 Task: In the  document Educationreform.txtMake this file  'available offline' Check 'Vision History' View the  non- printing characters
Action: Mouse moved to (33, 74)
Screenshot: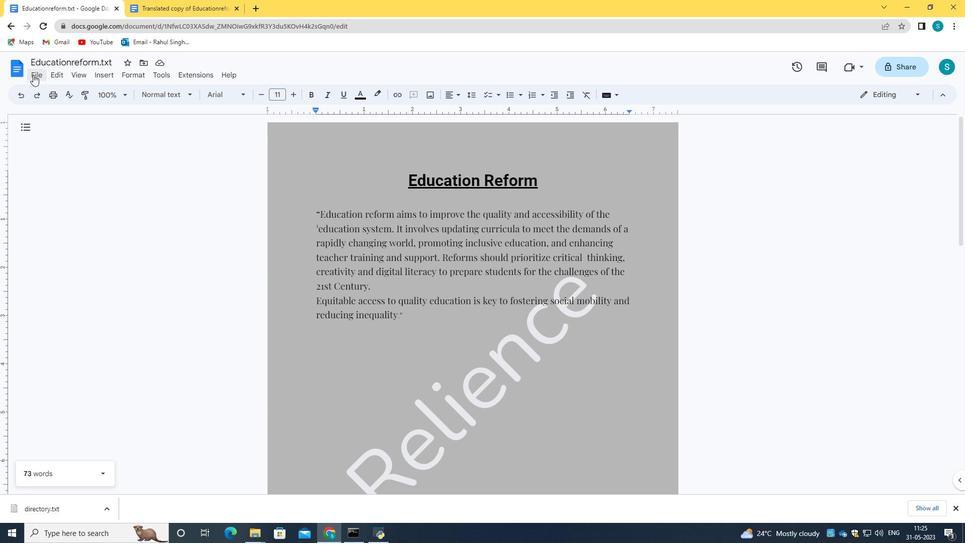 
Action: Mouse pressed left at (33, 74)
Screenshot: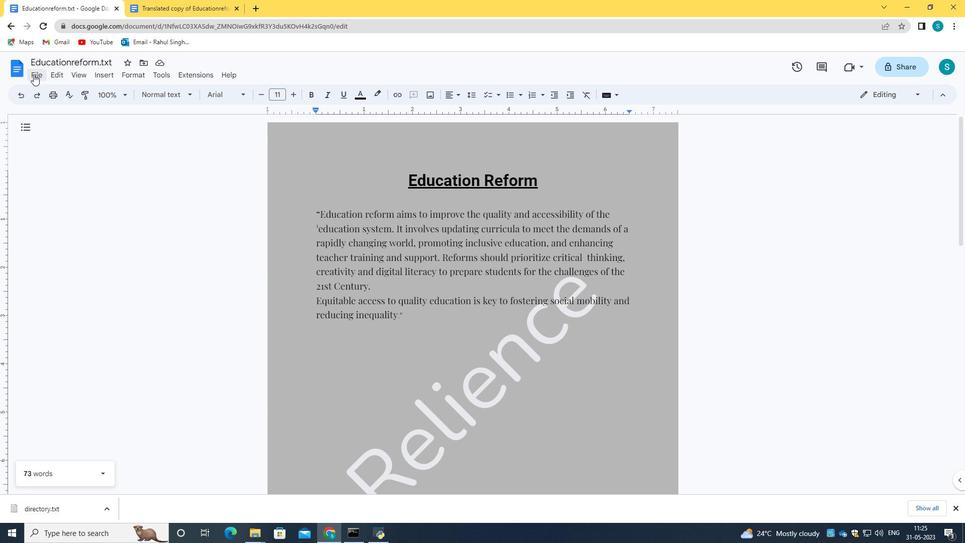 
Action: Mouse moved to (70, 295)
Screenshot: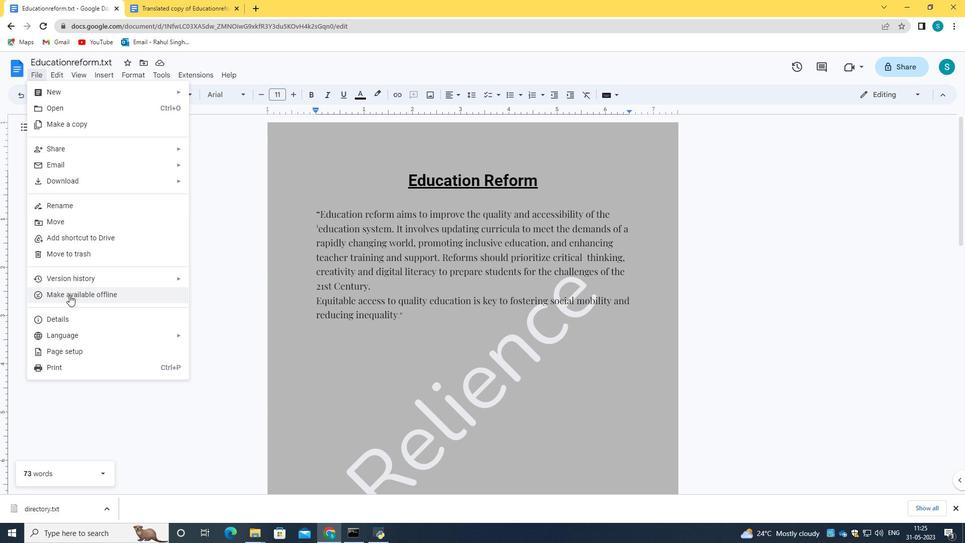 
Action: Mouse pressed left at (70, 295)
Screenshot: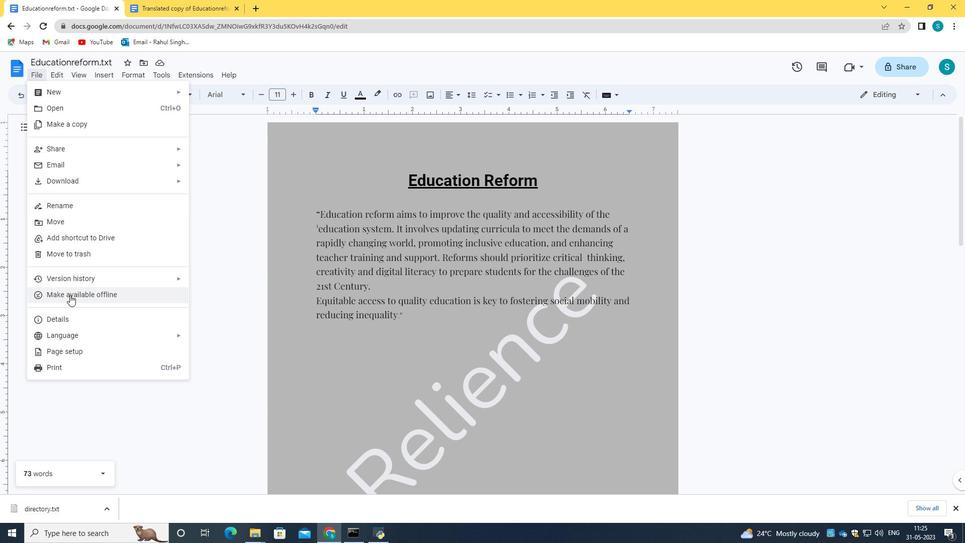 
Action: Mouse moved to (96, 73)
Screenshot: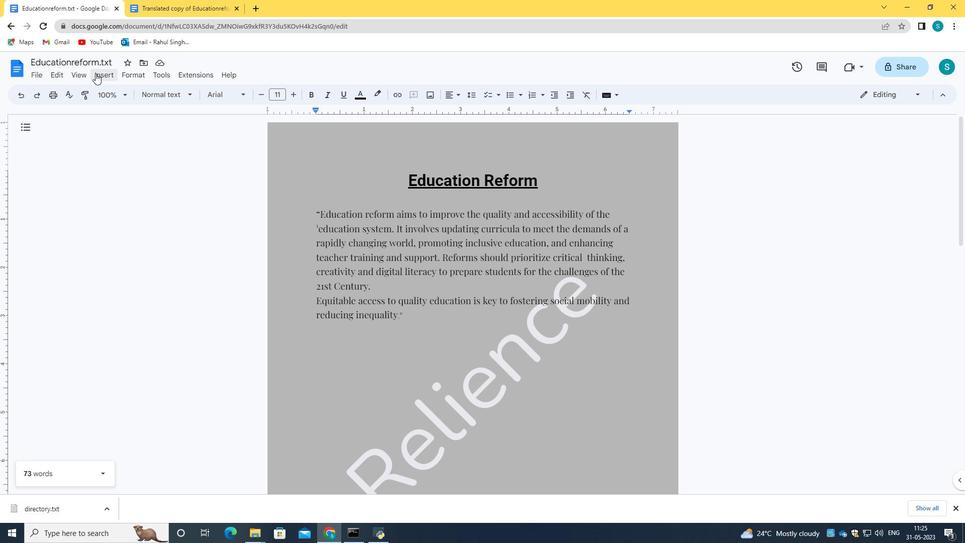 
Action: Mouse pressed left at (96, 73)
Screenshot: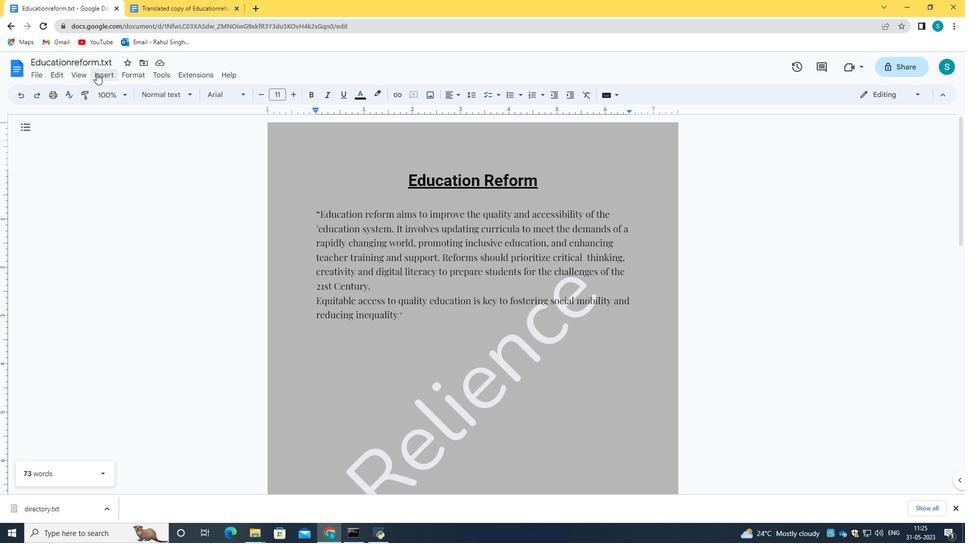 
Action: Mouse moved to (66, 280)
Screenshot: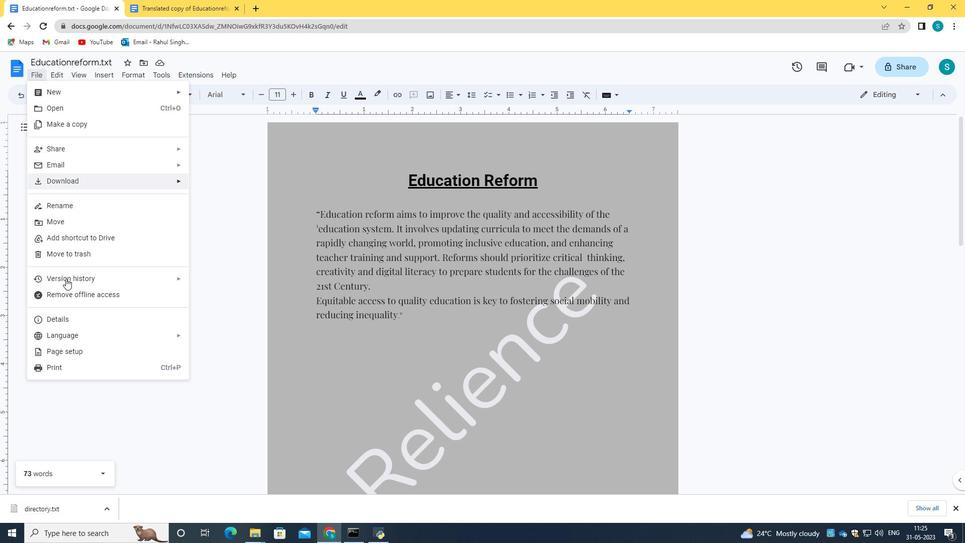 
Action: Mouse pressed left at (66, 280)
Screenshot: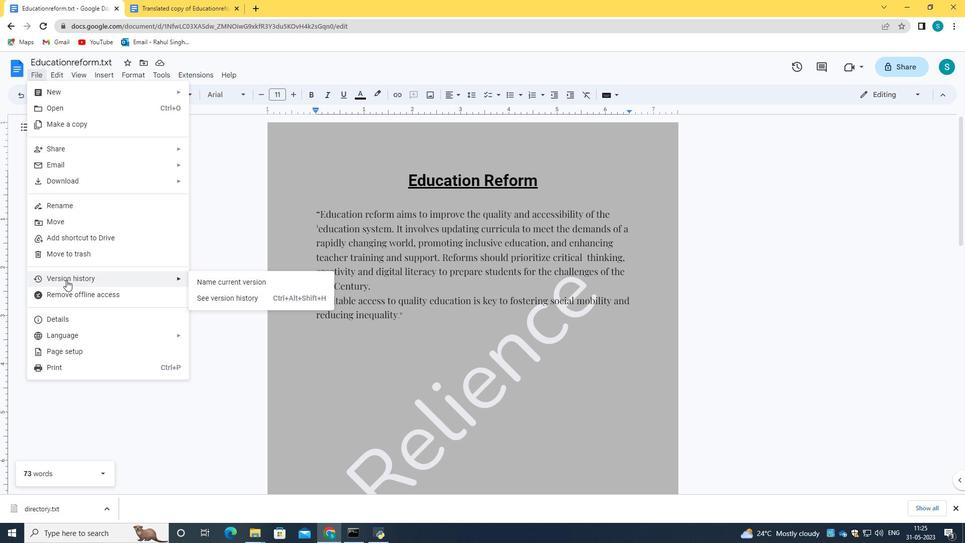 
Action: Mouse moved to (231, 294)
Screenshot: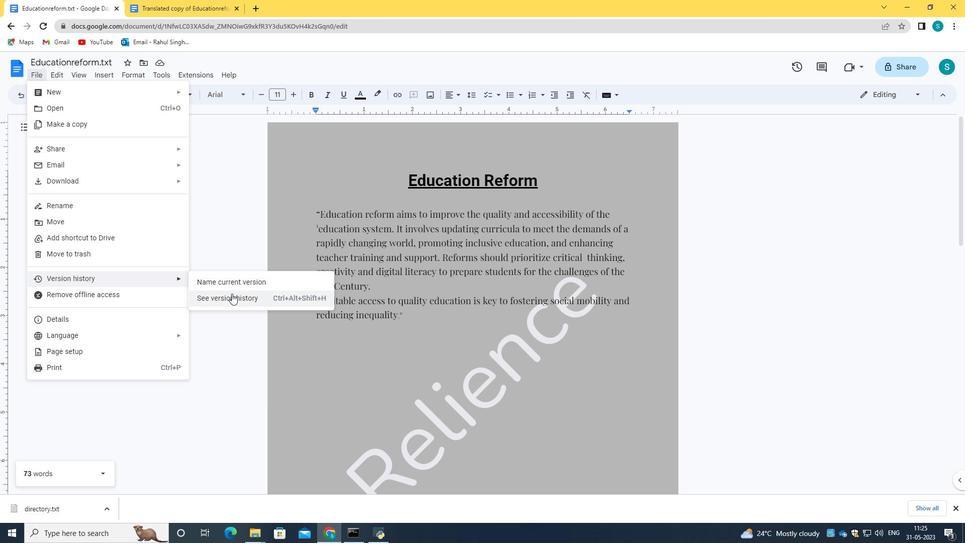 
Action: Mouse pressed left at (231, 294)
Screenshot: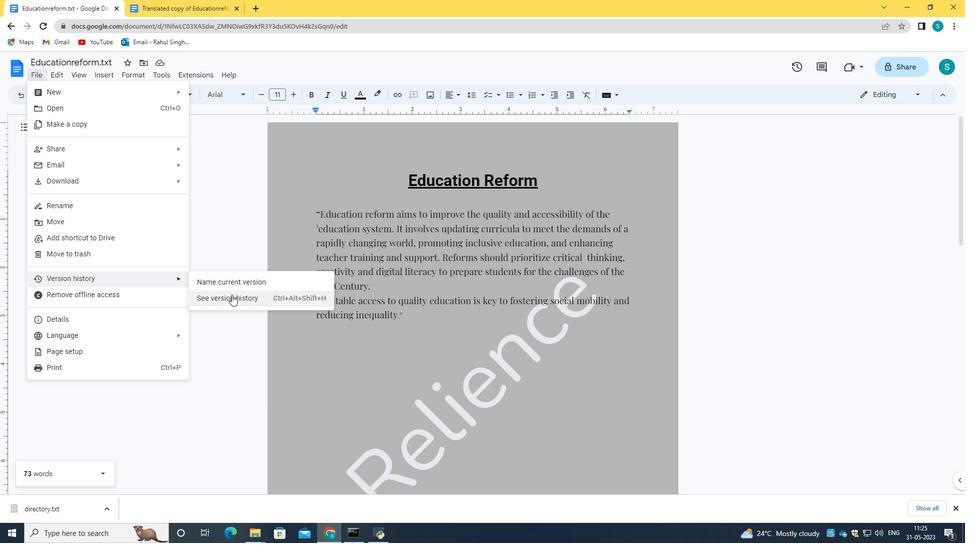 
Action: Mouse moved to (535, 239)
Screenshot: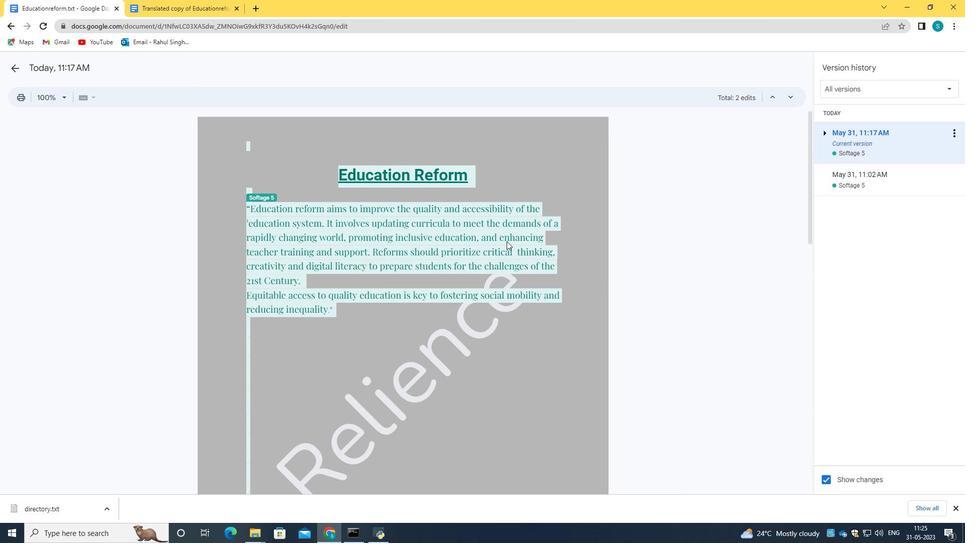 
Action: Mouse scrolled (535, 238) with delta (0, 0)
Screenshot: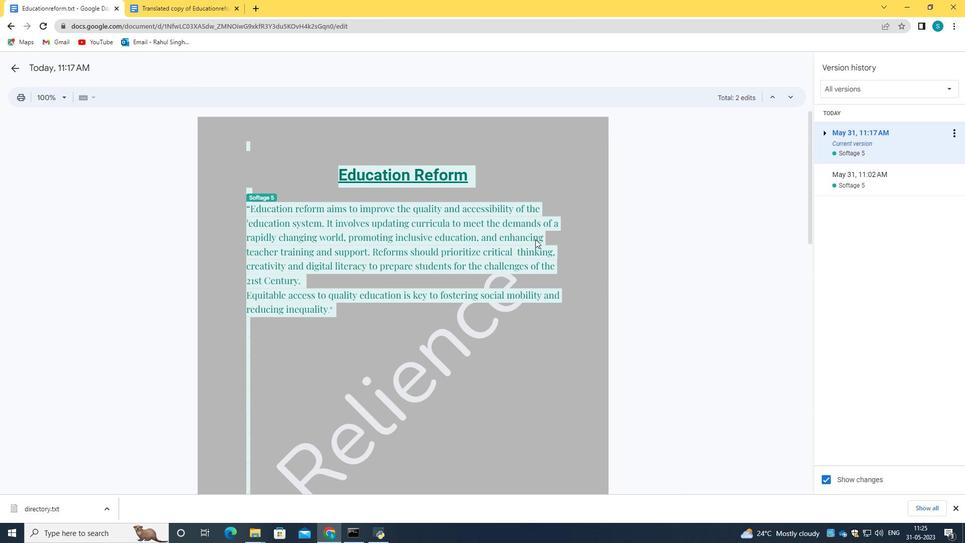 
Action: Mouse scrolled (535, 238) with delta (0, 0)
Screenshot: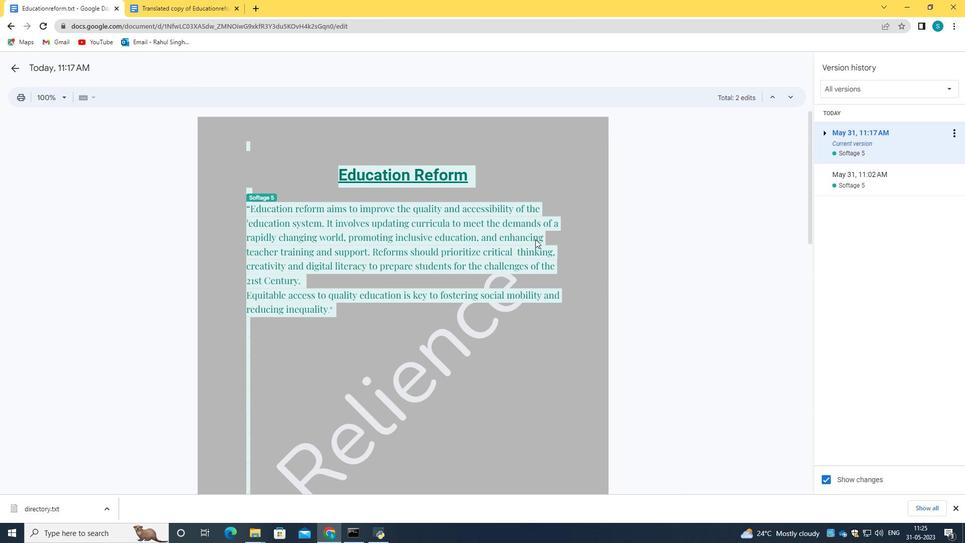 
Action: Mouse scrolled (535, 239) with delta (0, 0)
Screenshot: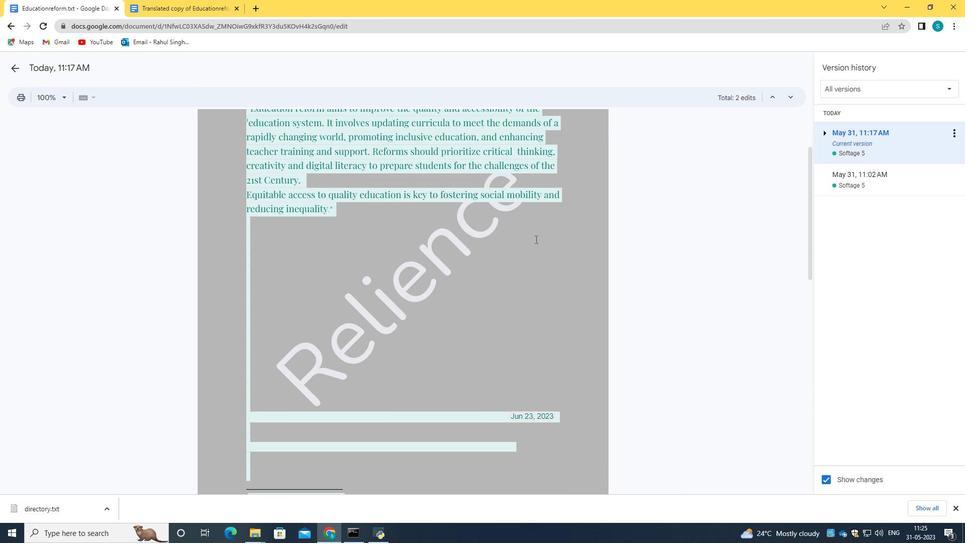 
Action: Mouse scrolled (535, 239) with delta (0, 0)
Screenshot: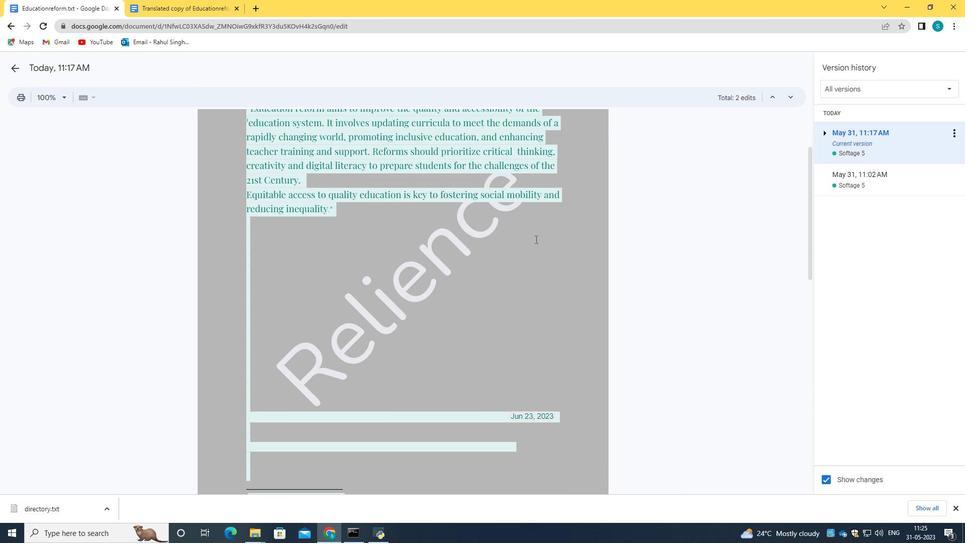 
Action: Mouse scrolled (535, 239) with delta (0, 0)
Screenshot: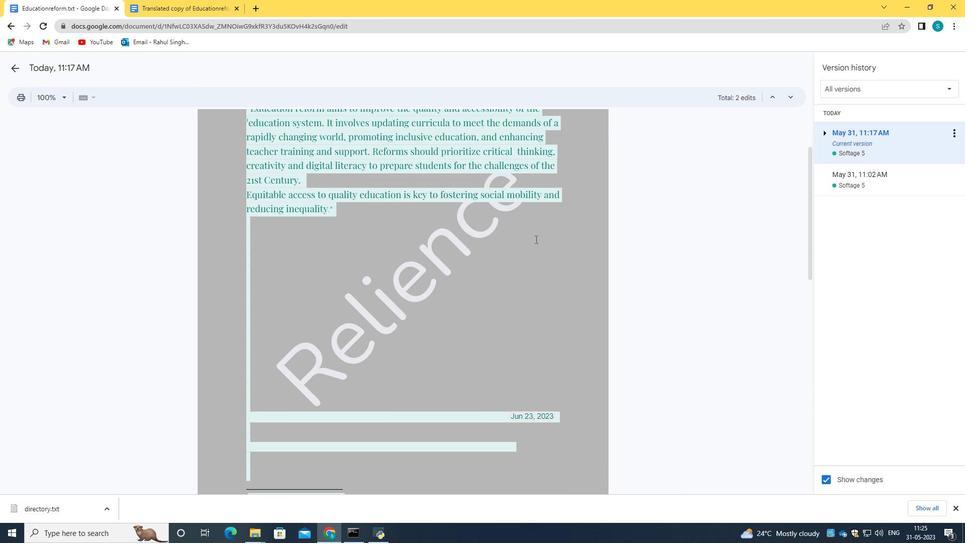 
Action: Mouse moved to (869, 86)
Screenshot: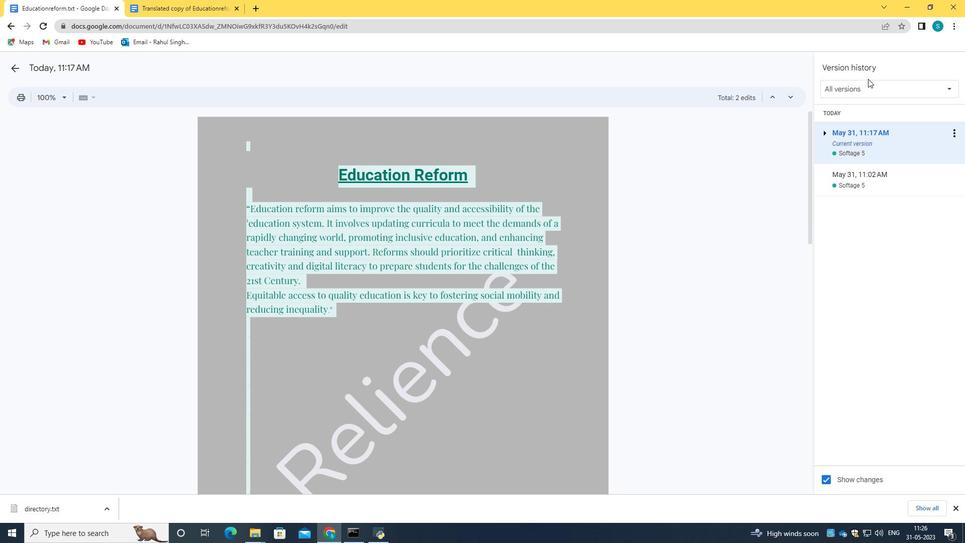 
Action: Mouse pressed left at (869, 86)
Screenshot: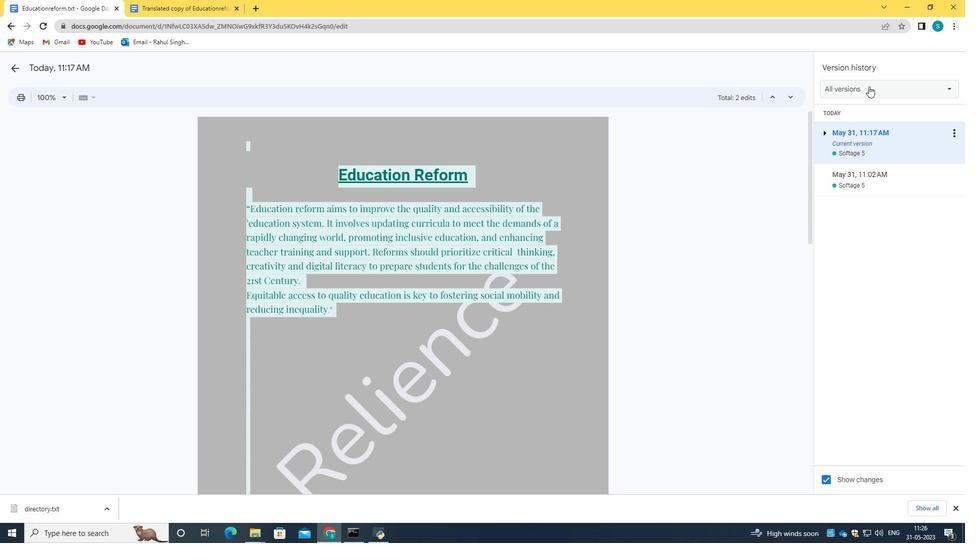 
Action: Mouse pressed left at (869, 86)
Screenshot: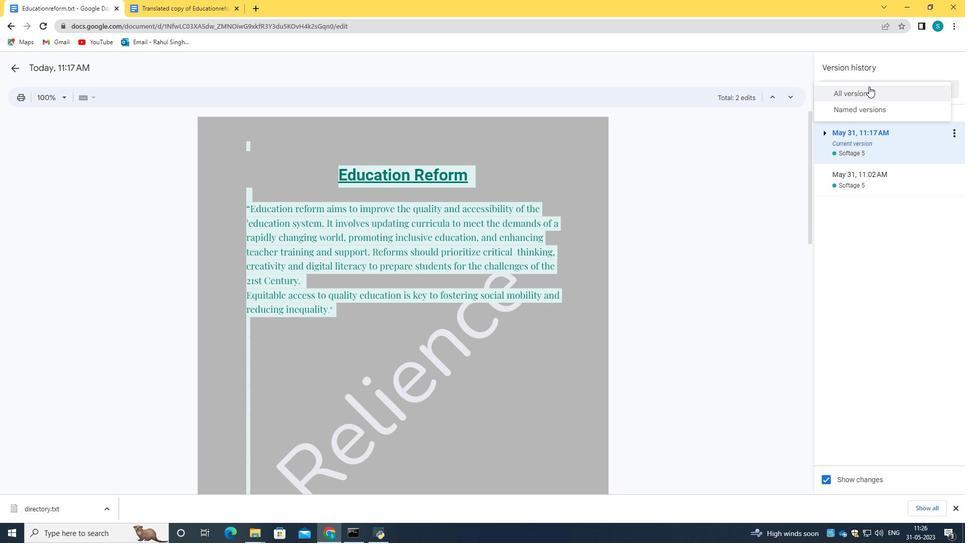 
Action: Mouse moved to (890, 269)
Screenshot: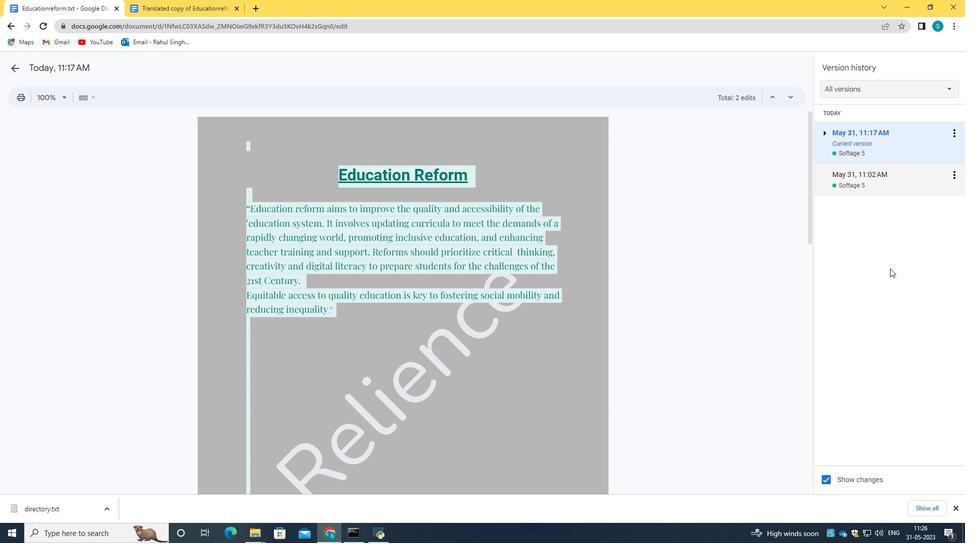 
Action: Mouse scrolled (890, 268) with delta (0, 0)
Screenshot: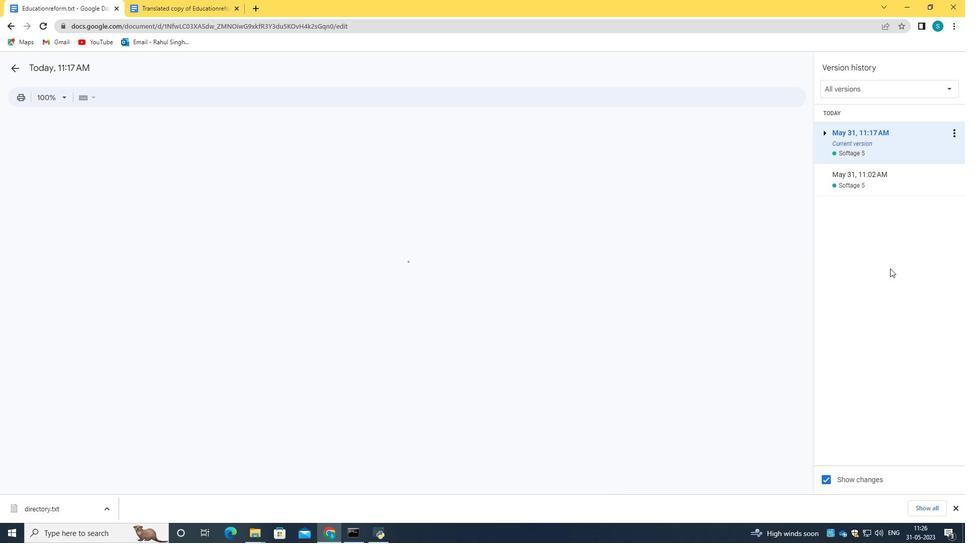
Action: Mouse scrolled (890, 268) with delta (0, 0)
Screenshot: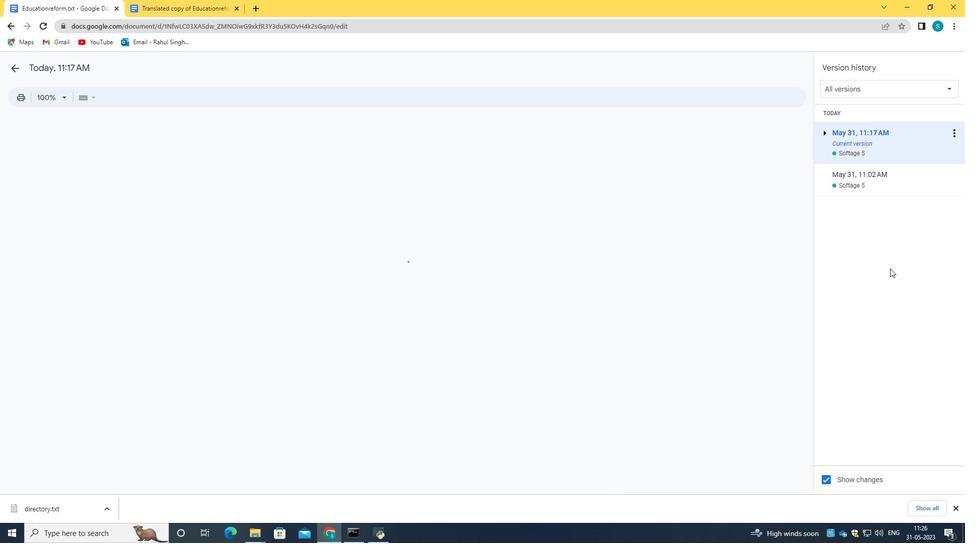 
Action: Mouse scrolled (890, 268) with delta (0, 0)
Screenshot: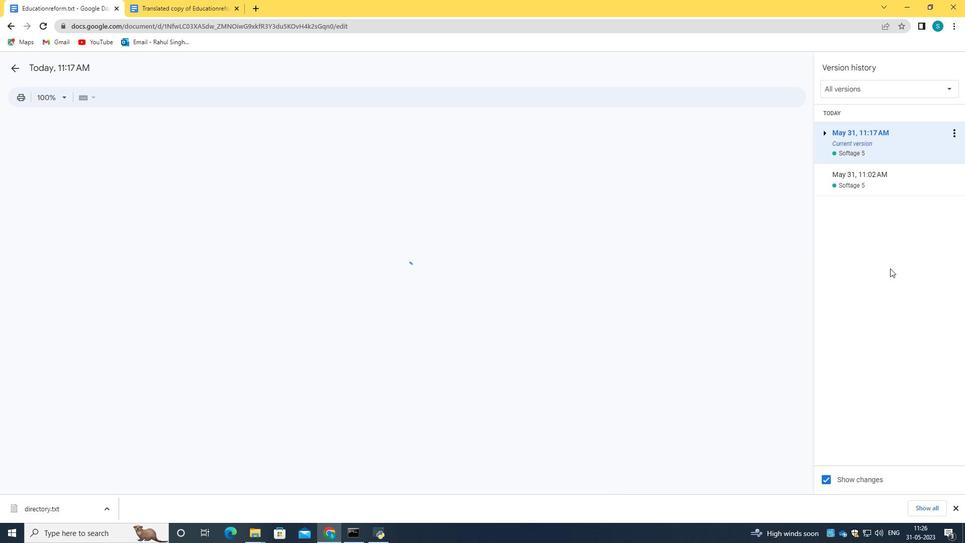 
Action: Mouse scrolled (890, 268) with delta (0, 0)
Screenshot: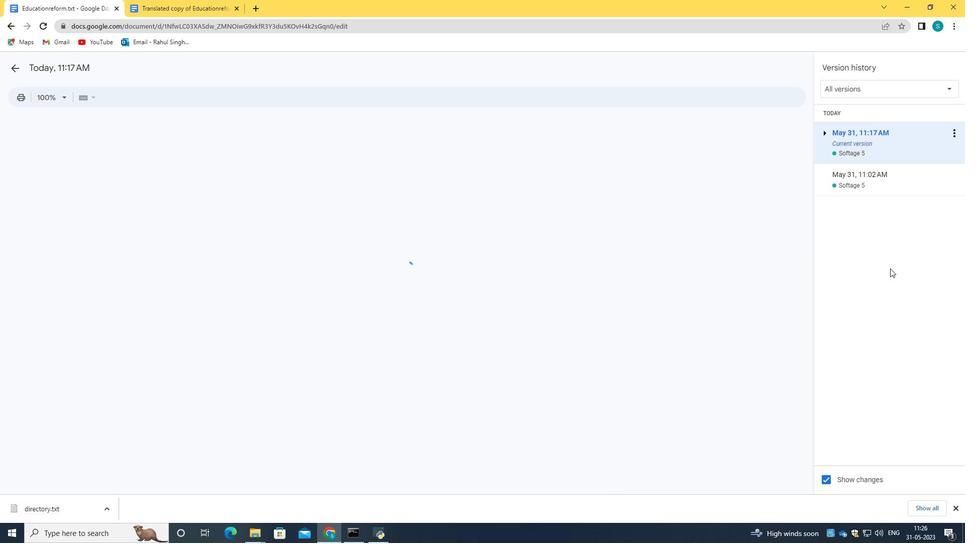 
Action: Mouse moved to (958, 508)
Screenshot: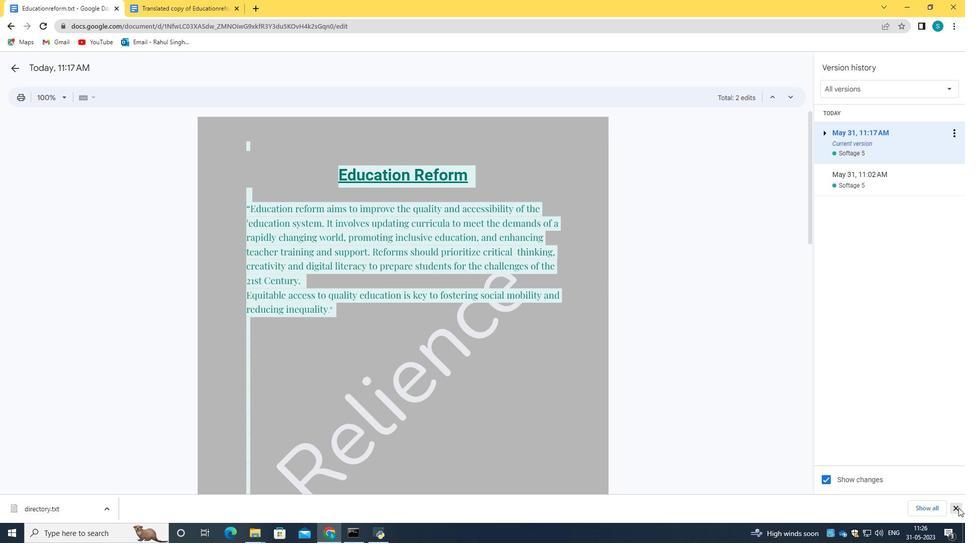 
Action: Mouse pressed left at (958, 508)
Screenshot: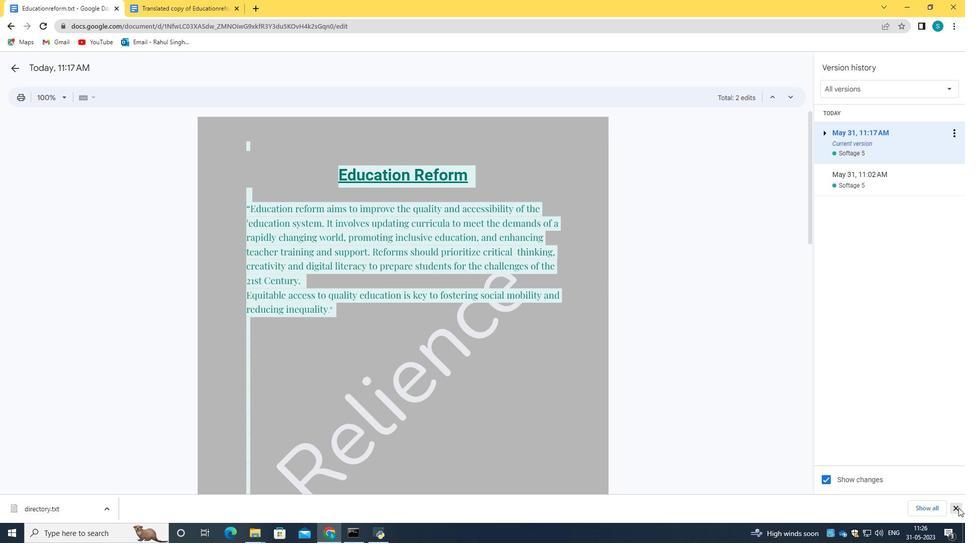 
Action: Mouse moved to (626, 209)
Screenshot: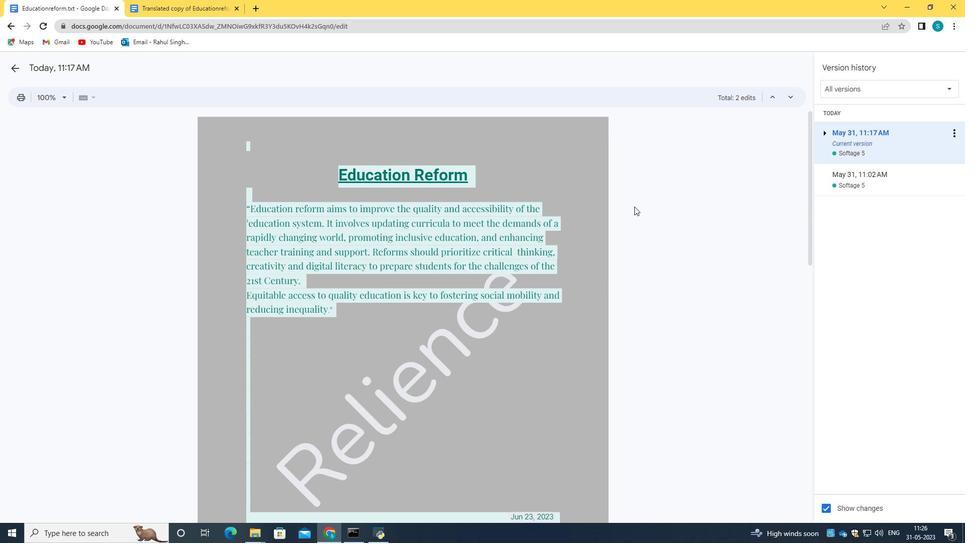 
Action: Mouse scrolled (626, 210) with delta (0, 0)
Screenshot: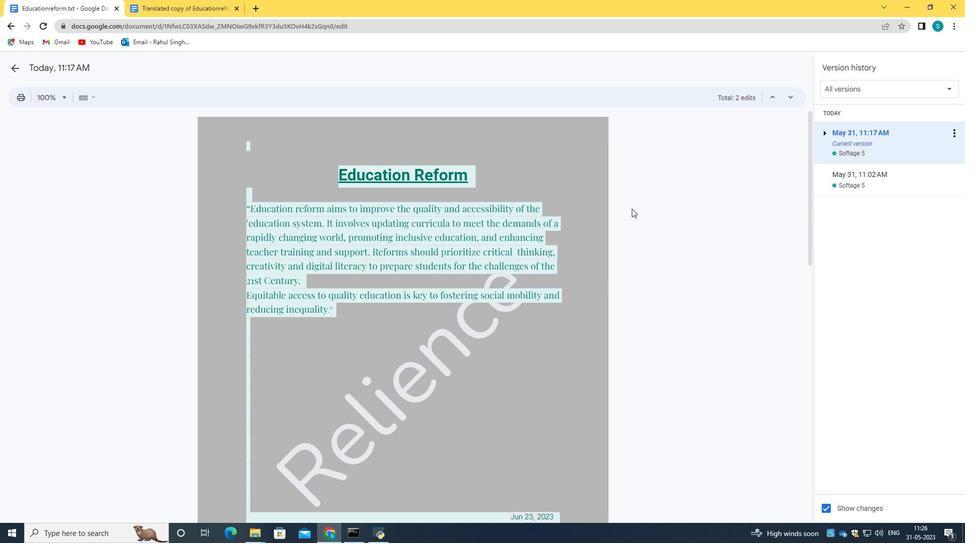 
Action: Mouse moved to (244, 260)
Screenshot: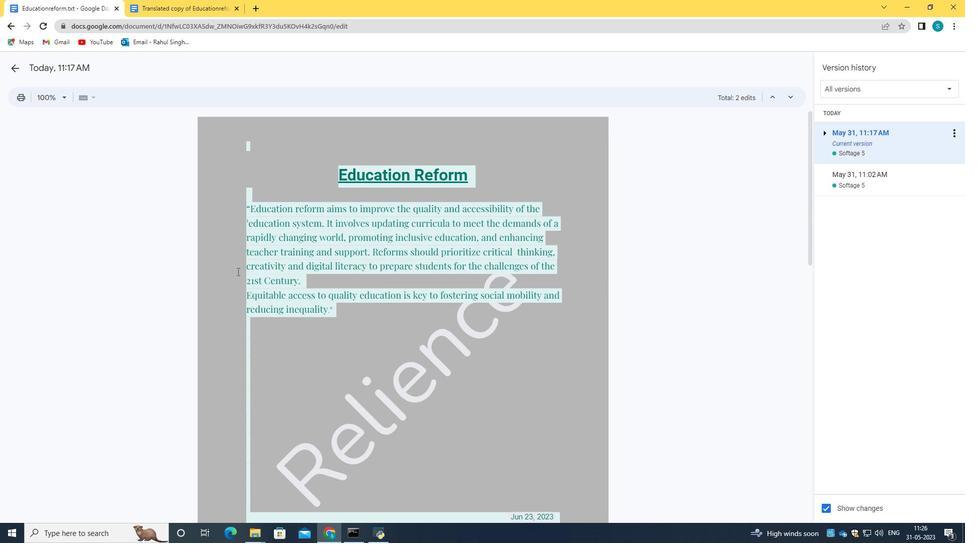 
Action: Mouse scrolled (244, 260) with delta (0, 0)
Screenshot: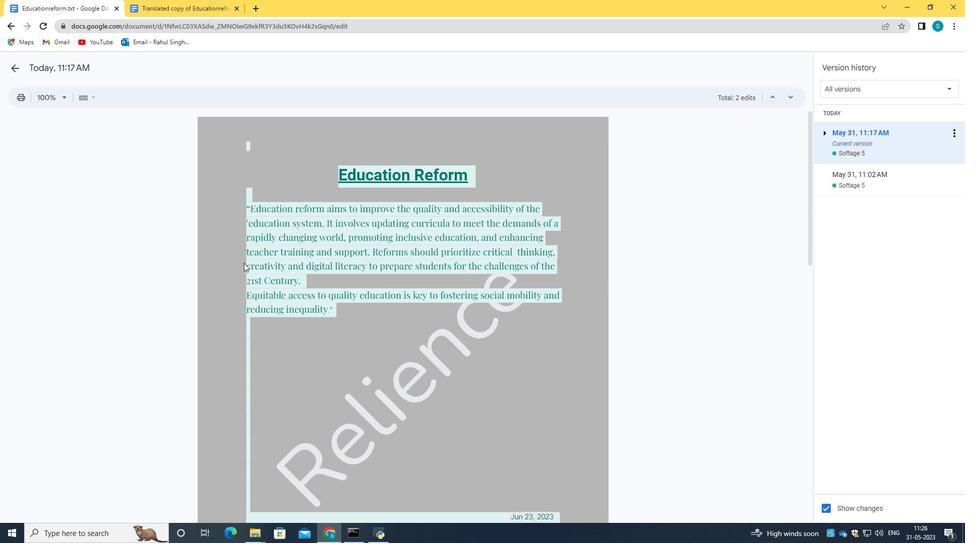 
Action: Mouse scrolled (244, 260) with delta (0, 0)
Screenshot: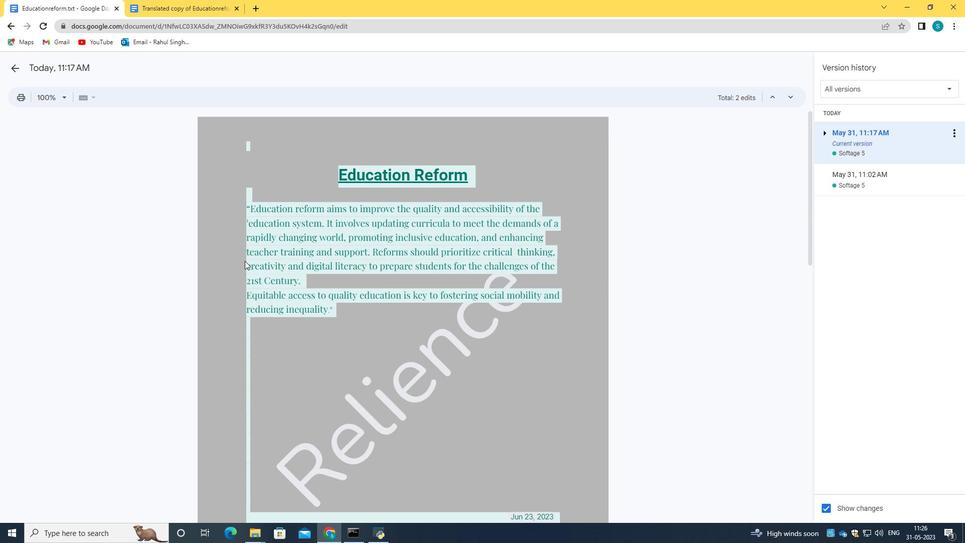 
Action: Mouse scrolled (244, 260) with delta (0, 0)
Screenshot: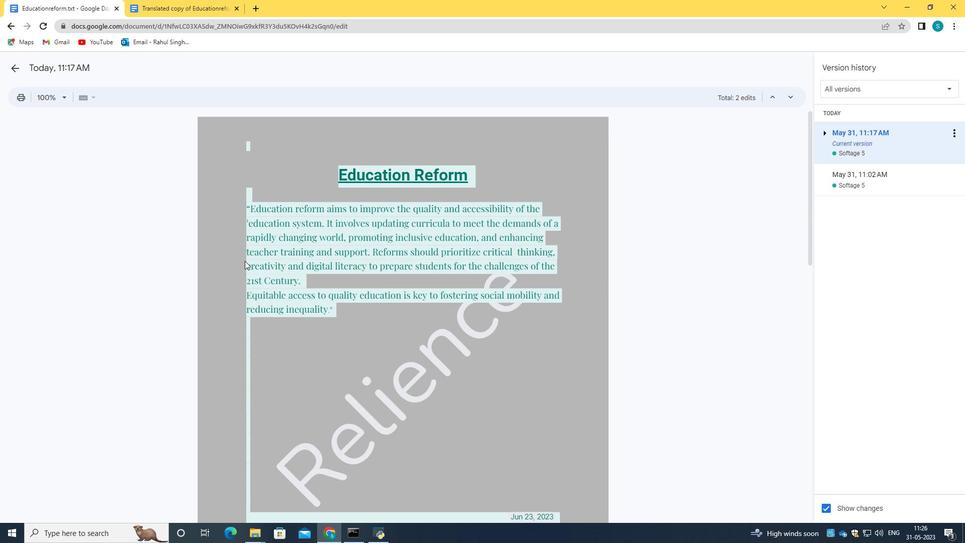 
Action: Mouse scrolled (244, 261) with delta (0, 0)
Screenshot: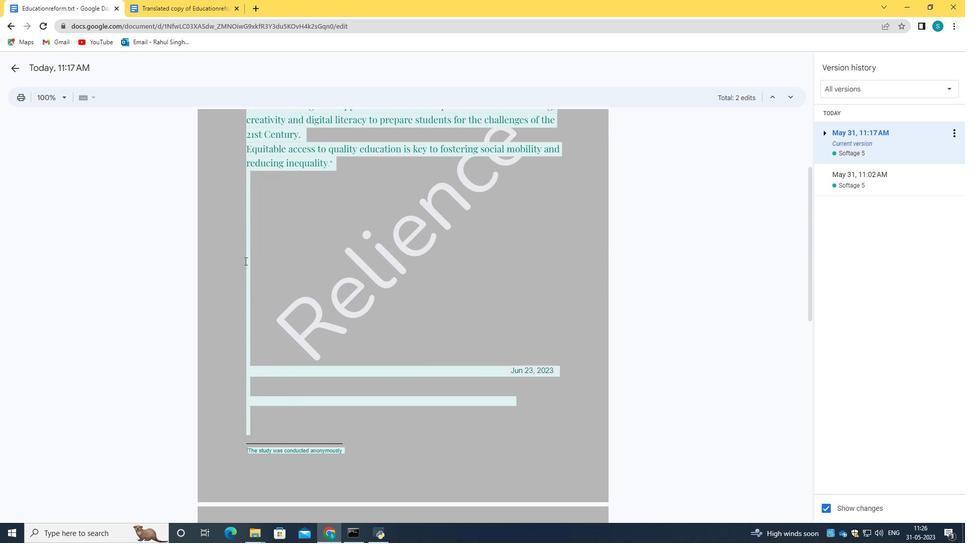 
Action: Mouse scrolled (244, 261) with delta (0, 0)
Screenshot: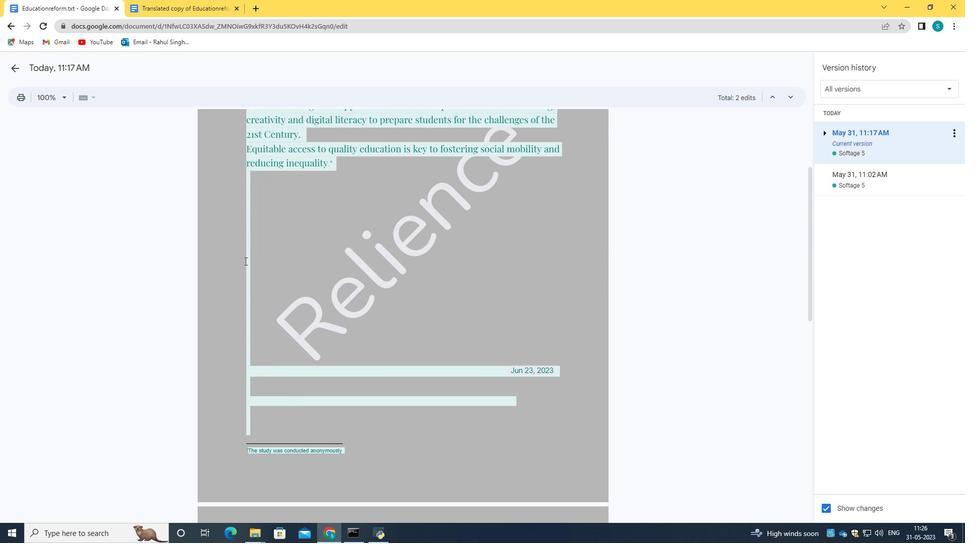 
Action: Mouse moved to (242, 255)
Screenshot: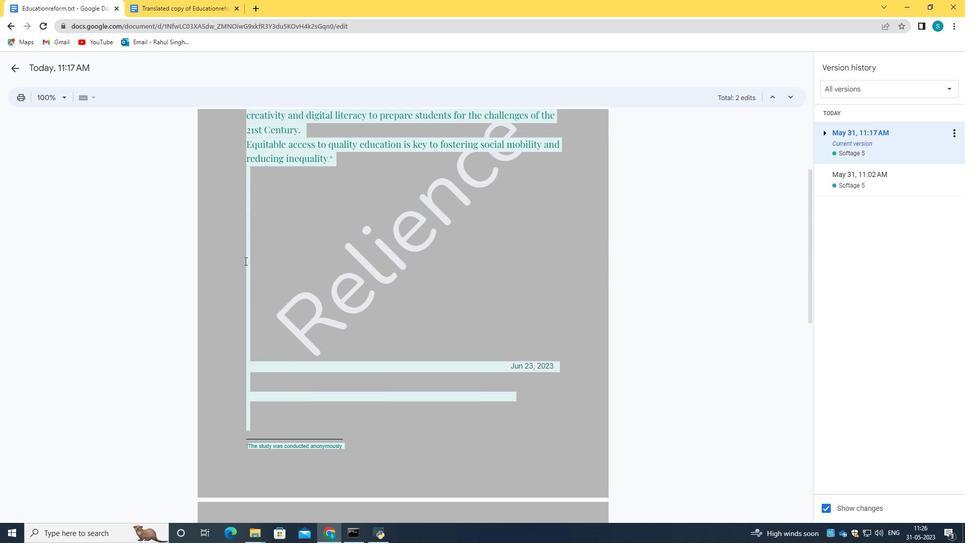 
Action: Mouse scrolled (244, 258) with delta (0, 0)
Screenshot: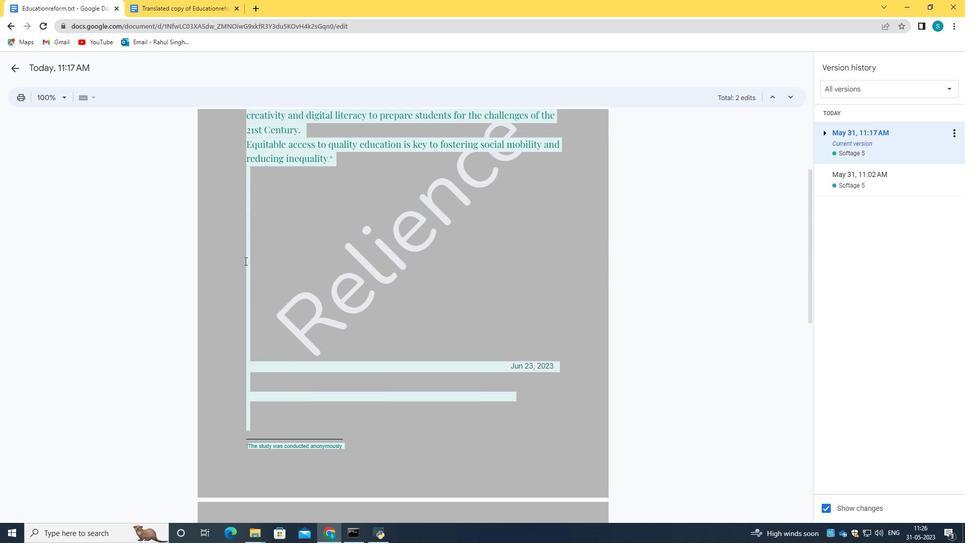 
Action: Mouse moved to (241, 253)
Screenshot: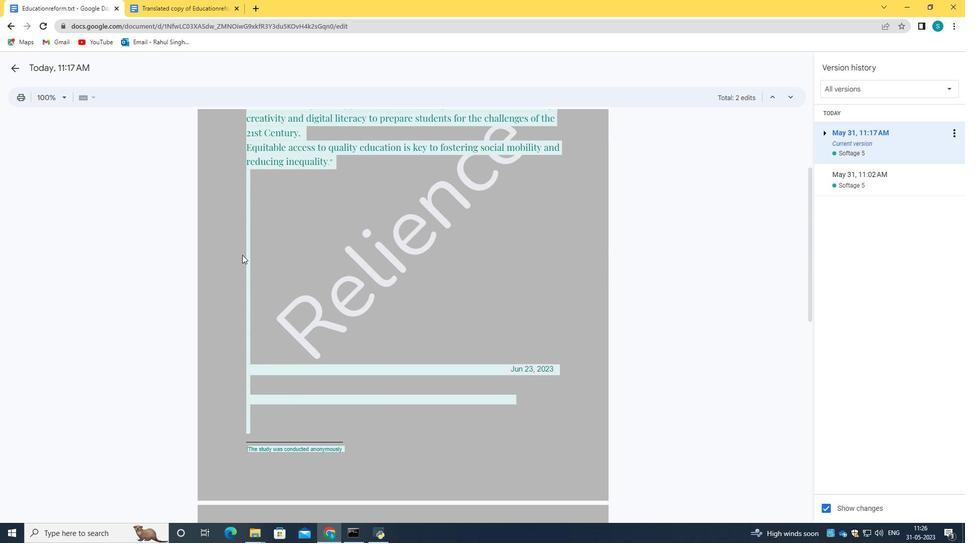 
Action: Mouse scrolled (241, 253) with delta (0, 0)
Screenshot: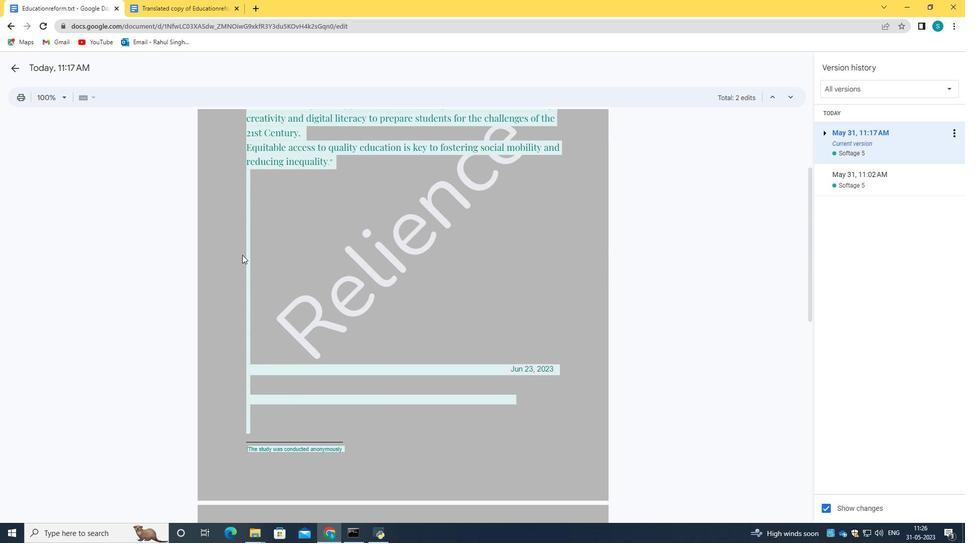 
Action: Mouse moved to (24, 69)
Screenshot: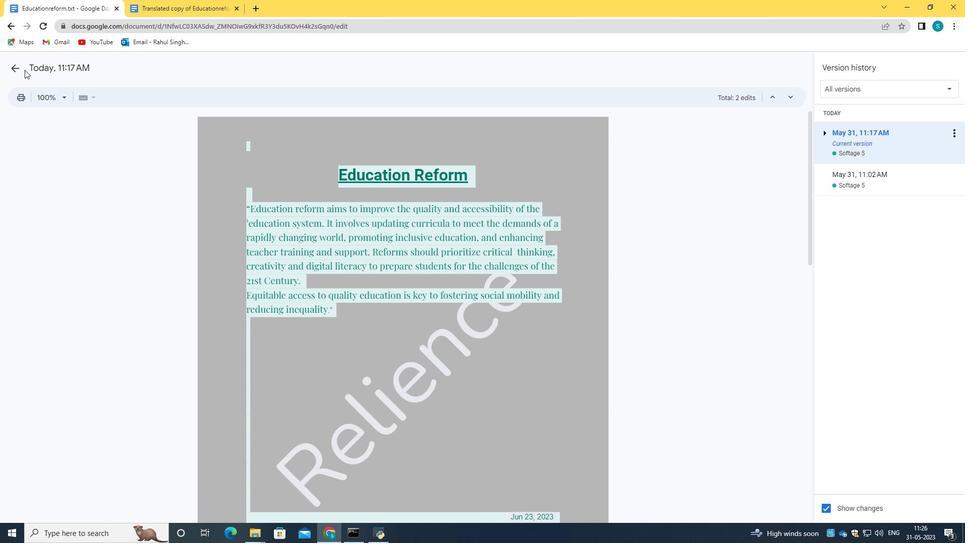 
Action: Mouse pressed left at (24, 69)
Screenshot: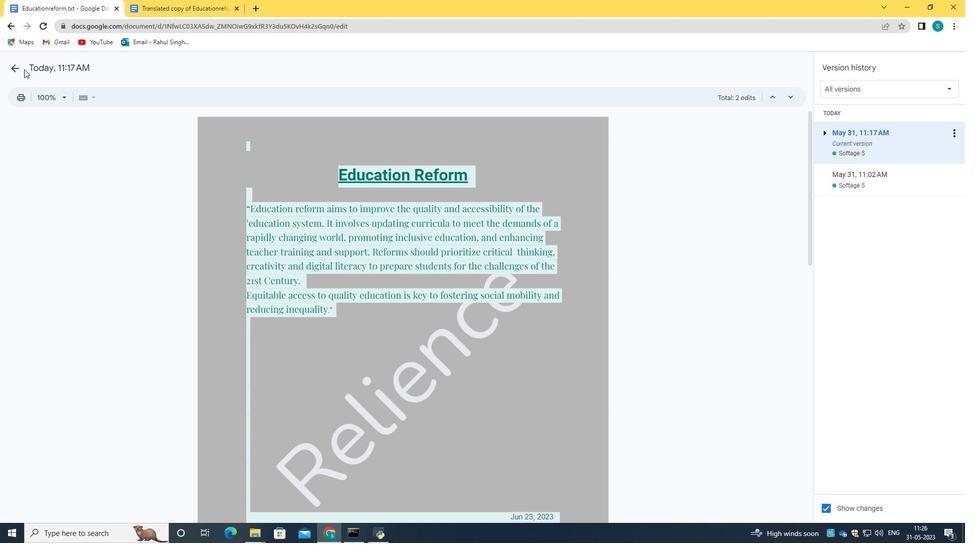 
Action: Mouse moved to (17, 64)
Screenshot: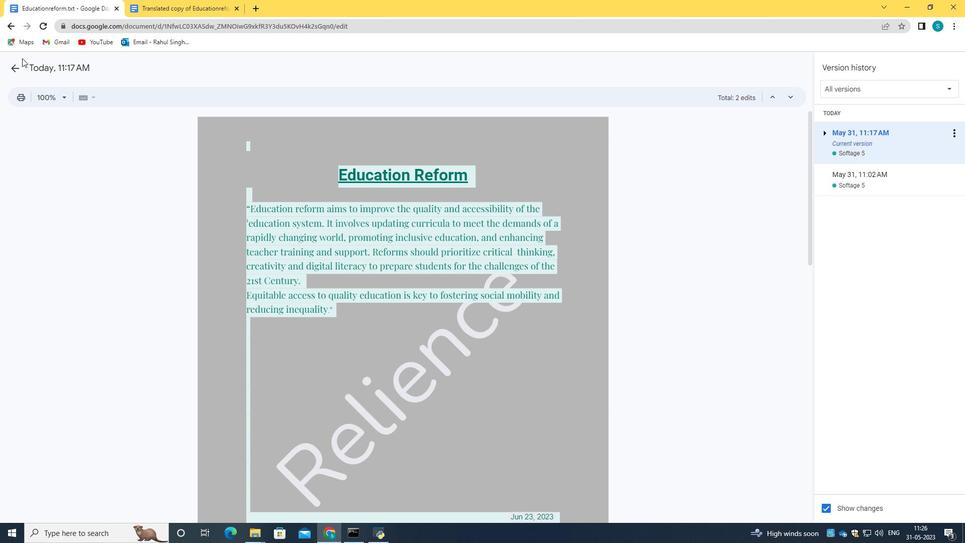 
Action: Mouse pressed left at (17, 64)
Screenshot: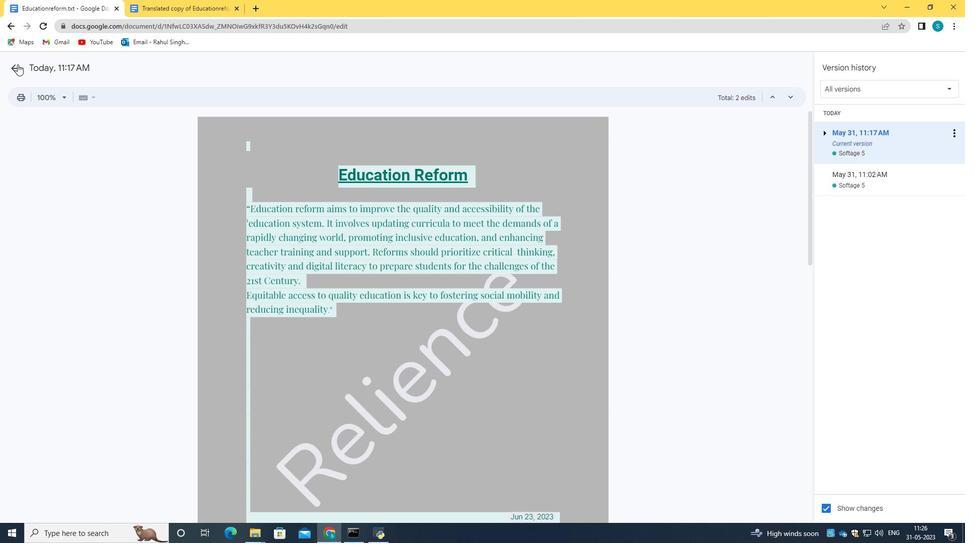 
Action: Mouse moved to (35, 75)
Screenshot: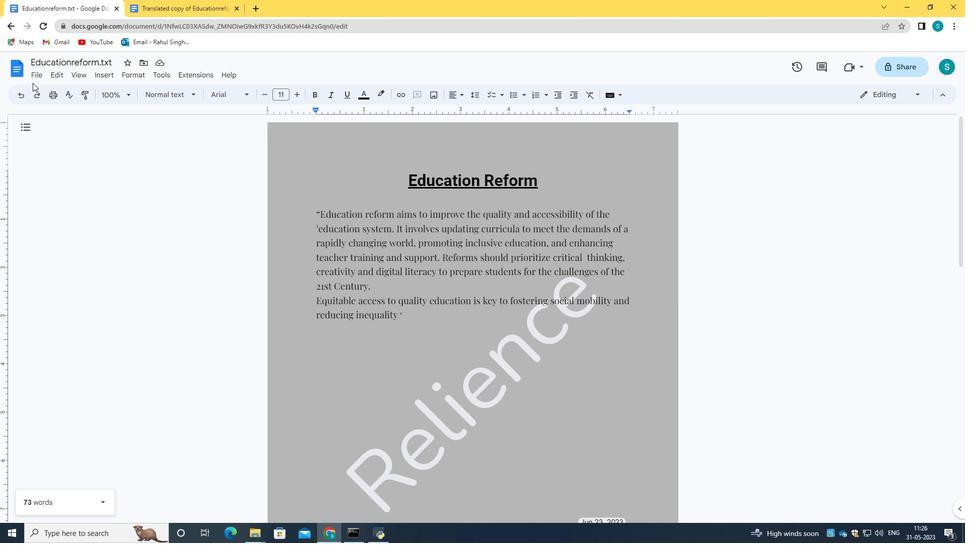 
Action: Mouse pressed left at (35, 75)
Screenshot: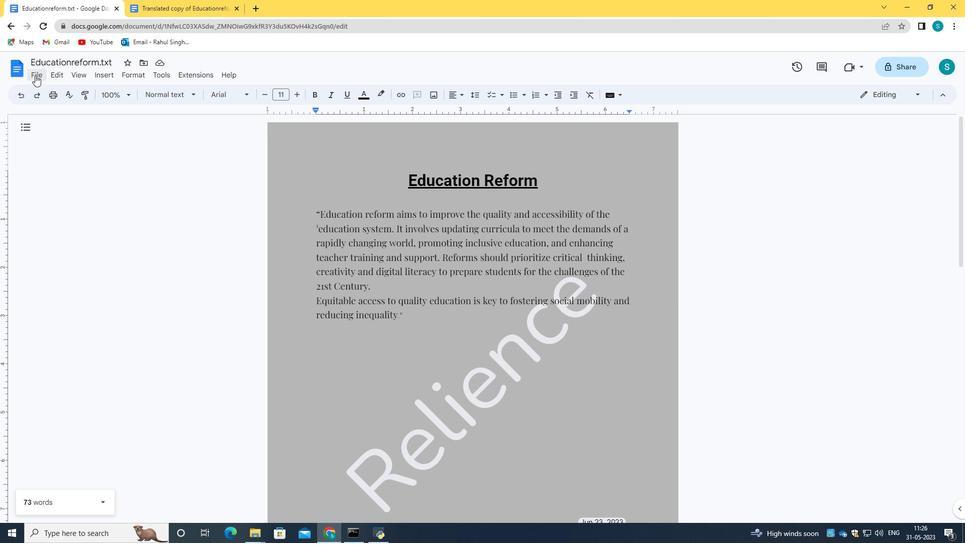 
Action: Mouse moved to (93, 184)
Screenshot: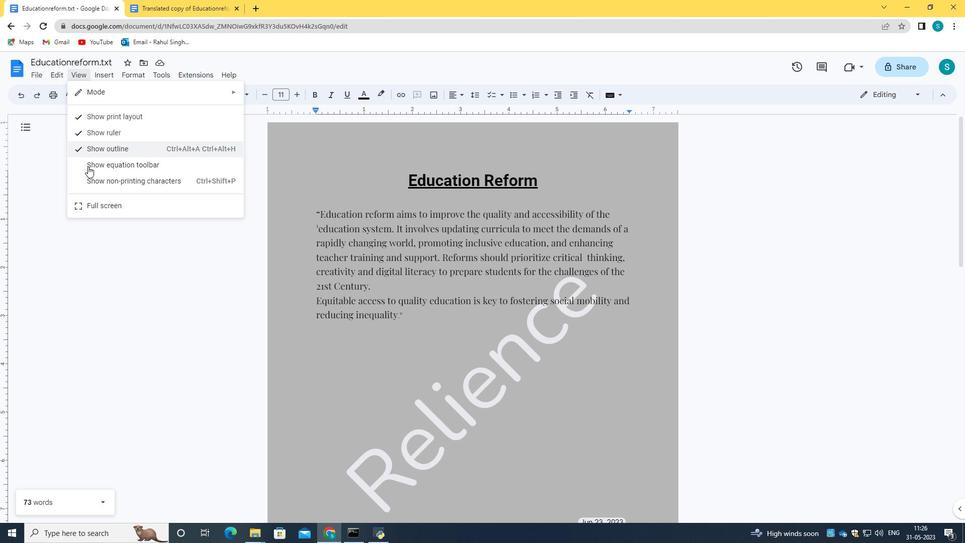 
Action: Mouse pressed left at (93, 184)
Screenshot: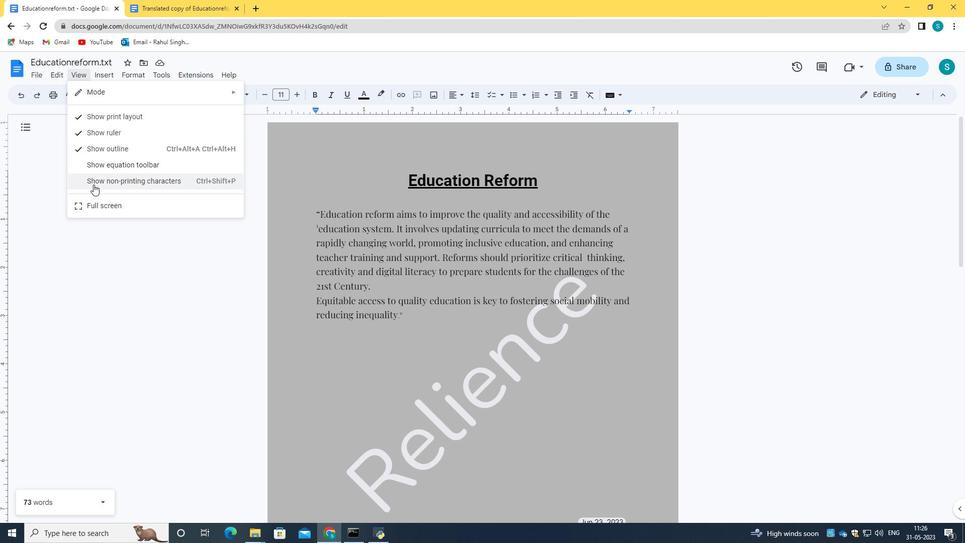 
Action: Mouse moved to (325, 185)
Screenshot: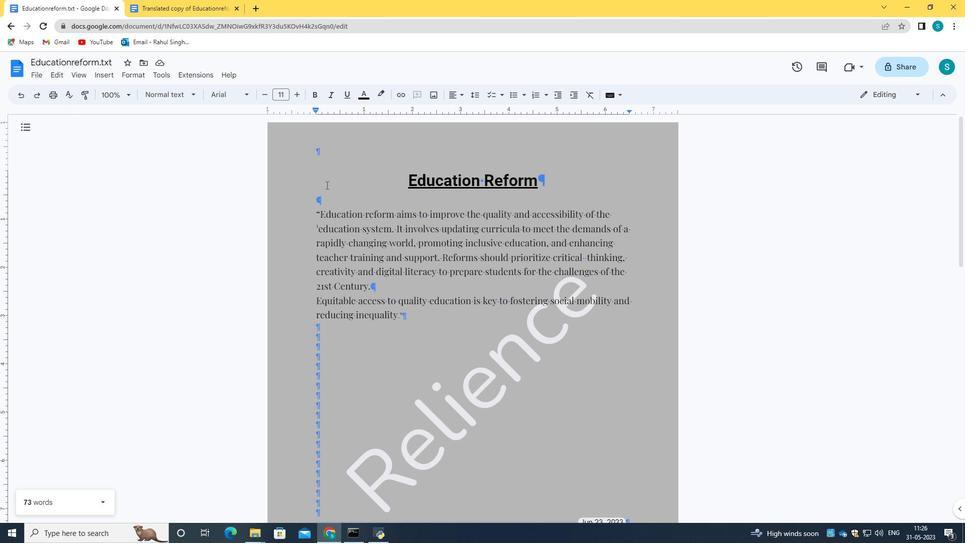 
Action: Mouse scrolled (325, 184) with delta (0, 0)
Screenshot: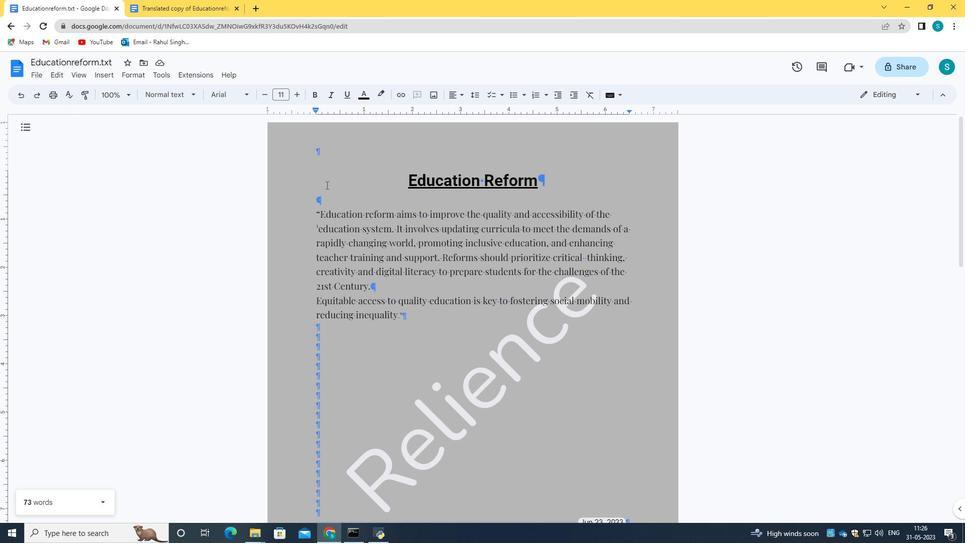 
Action: Mouse moved to (325, 185)
Screenshot: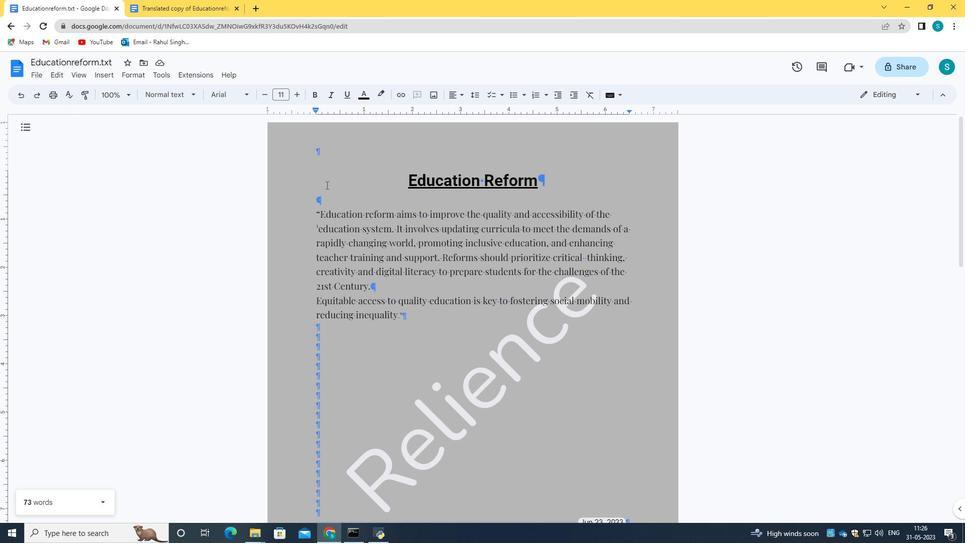 
Action: Mouse scrolled (325, 185) with delta (0, 0)
Screenshot: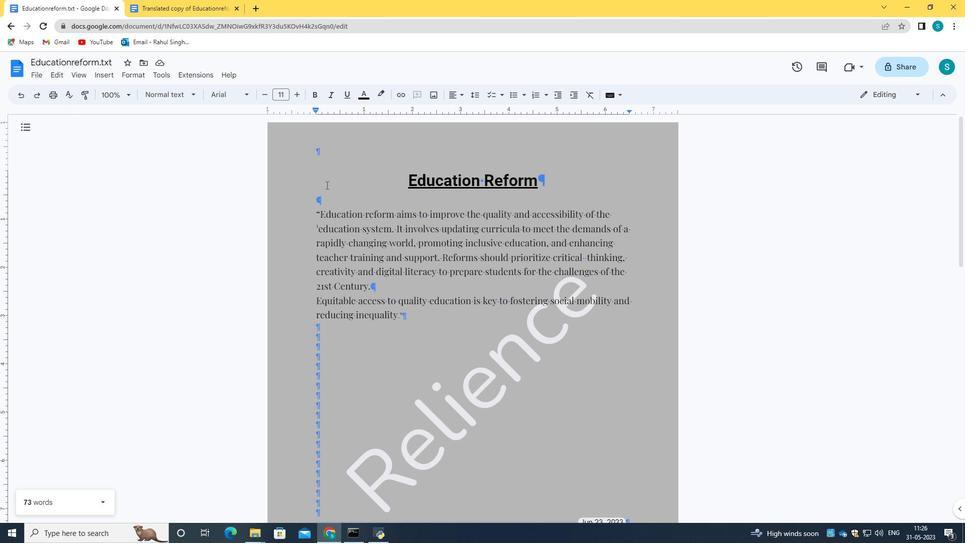 
Action: Mouse scrolled (325, 185) with delta (0, 0)
Screenshot: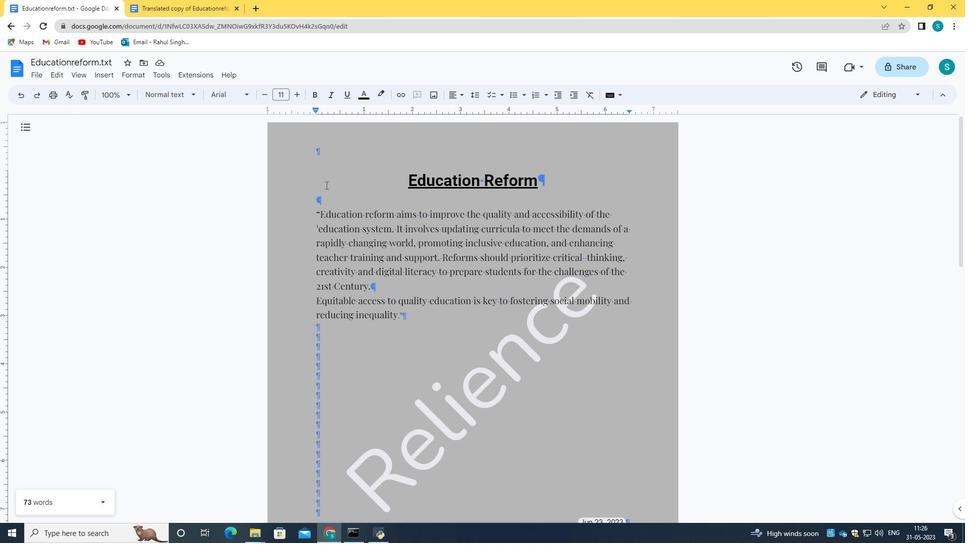 
Action: Mouse scrolled (325, 185) with delta (0, 0)
Screenshot: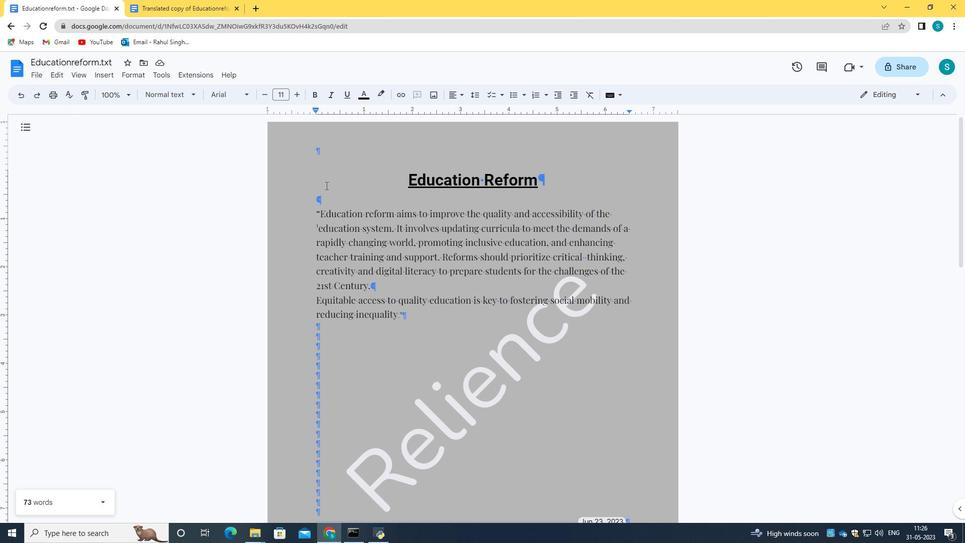 
Action: Mouse moved to (325, 186)
Screenshot: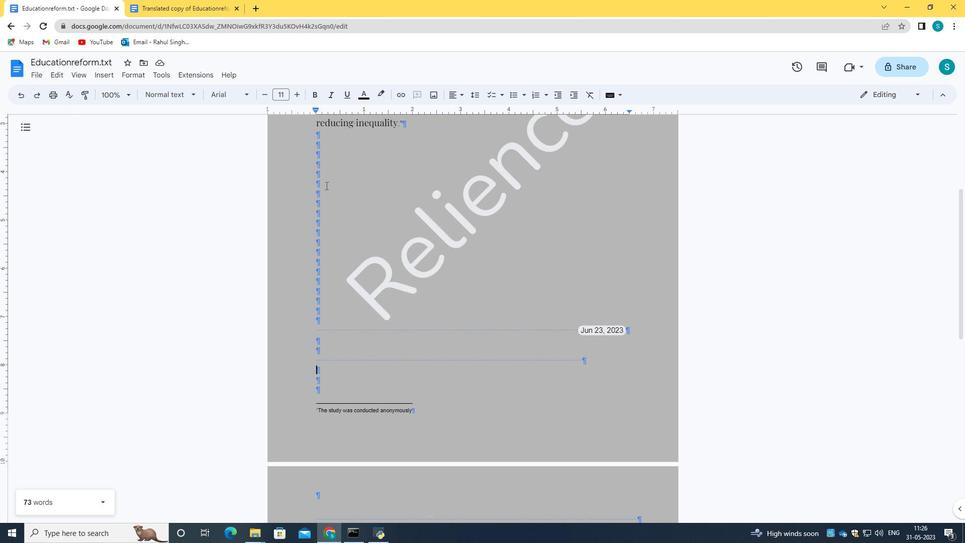 
Action: Mouse scrolled (325, 185) with delta (0, 0)
Screenshot: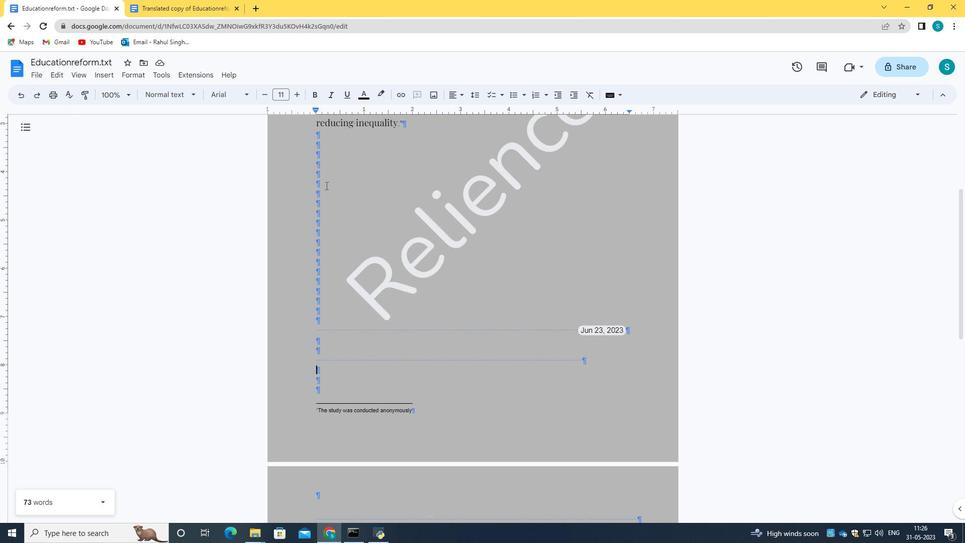 
Action: Mouse scrolled (325, 185) with delta (0, 0)
Screenshot: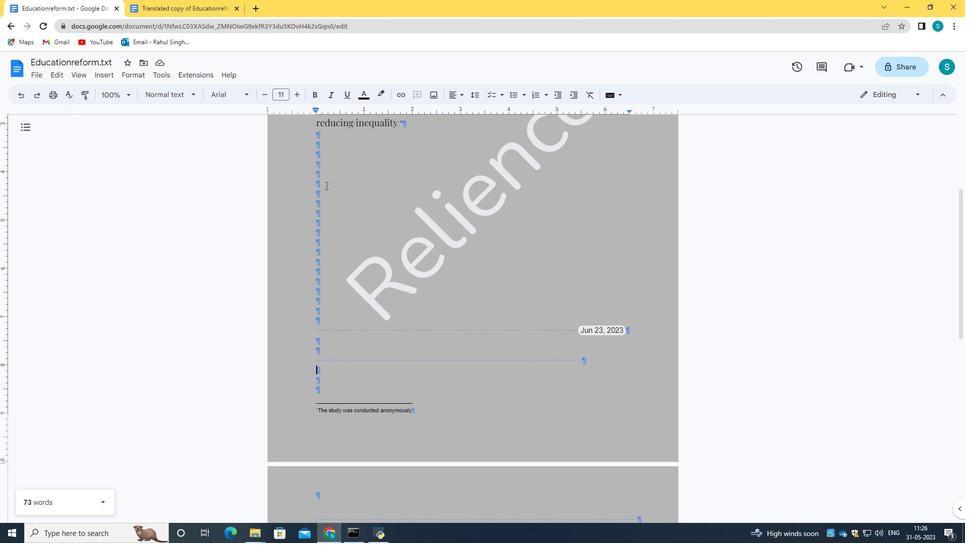 
Action: Mouse scrolled (325, 185) with delta (0, 0)
Screenshot: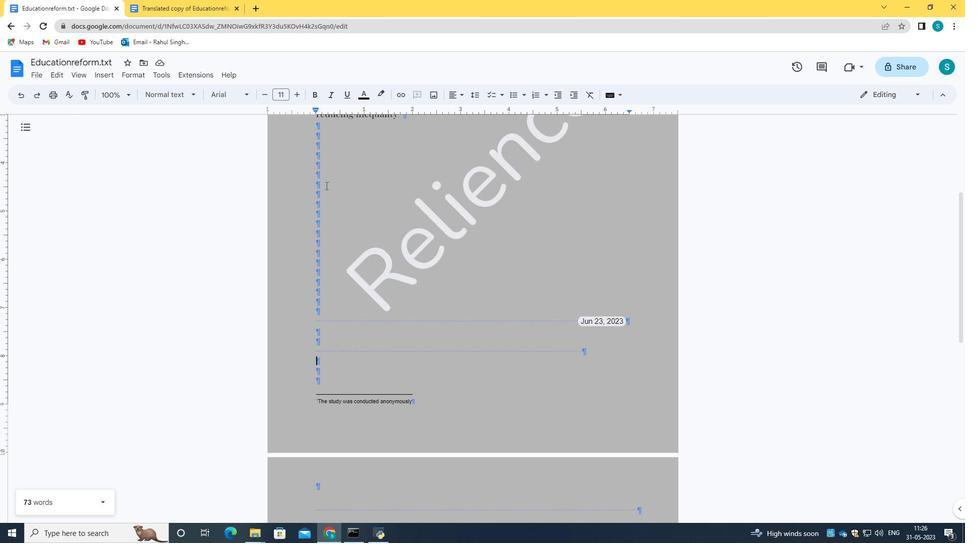
Action: Mouse scrolled (325, 185) with delta (0, 0)
Screenshot: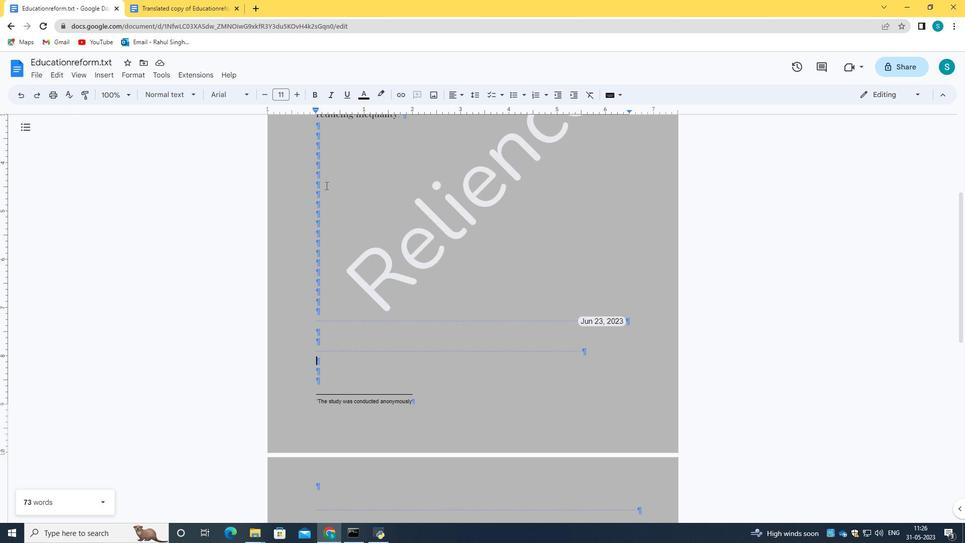 
Action: Mouse scrolled (325, 185) with delta (0, 0)
Screenshot: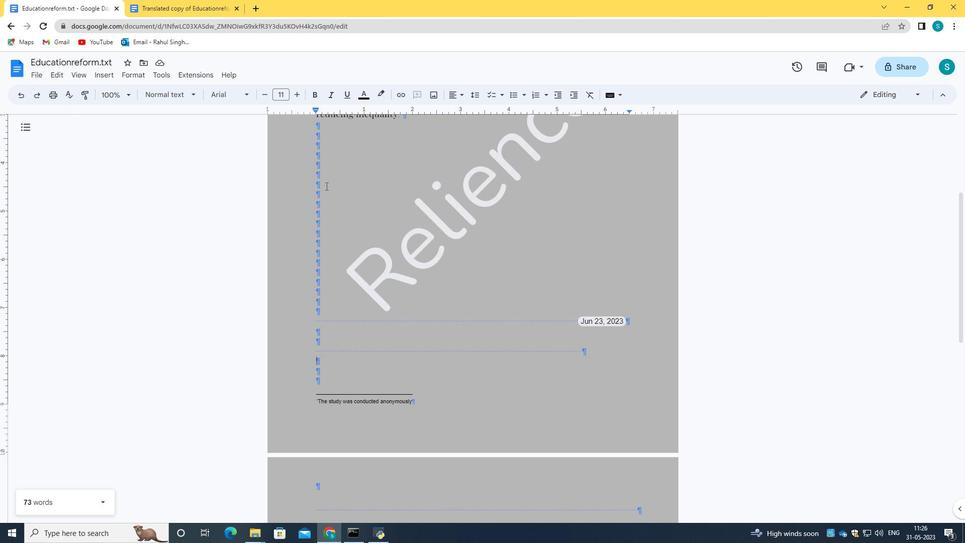 
Action: Mouse scrolled (325, 186) with delta (0, 0)
Screenshot: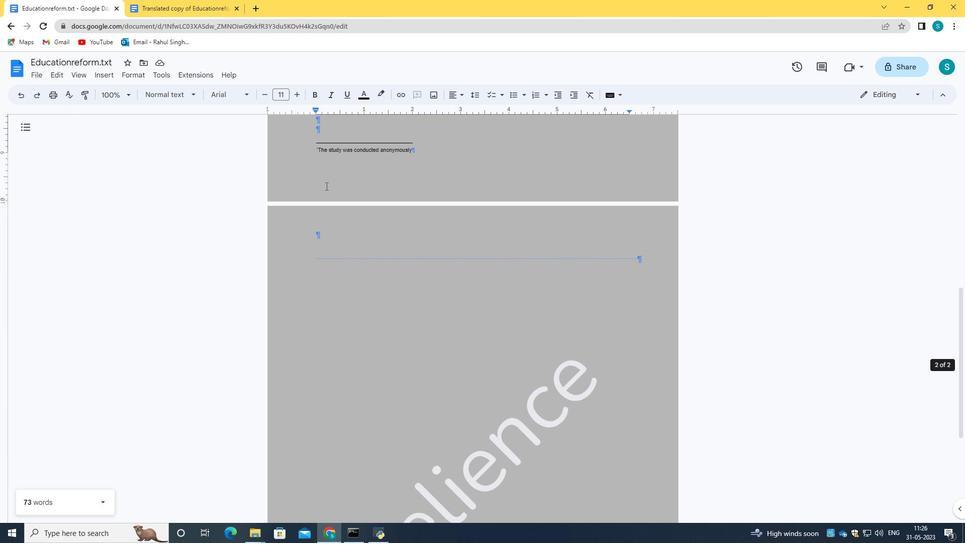 
Action: Mouse scrolled (325, 186) with delta (0, 0)
Screenshot: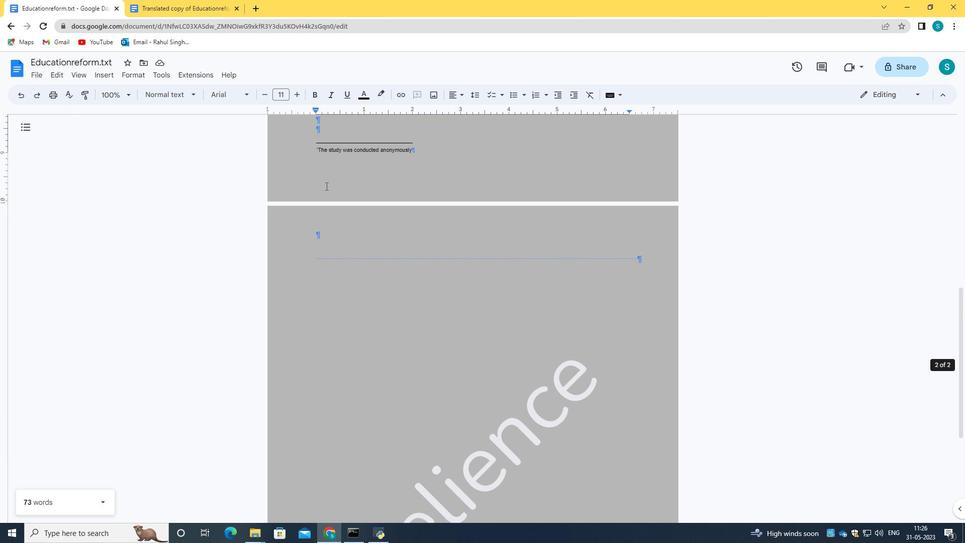 
Action: Mouse scrolled (325, 186) with delta (0, 0)
Screenshot: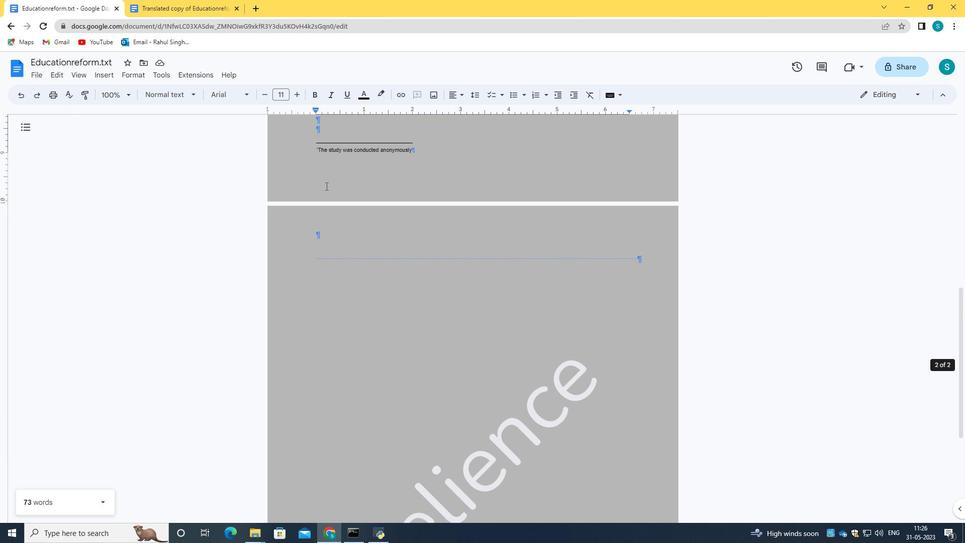 
Action: Mouse scrolled (325, 186) with delta (0, 0)
Screenshot: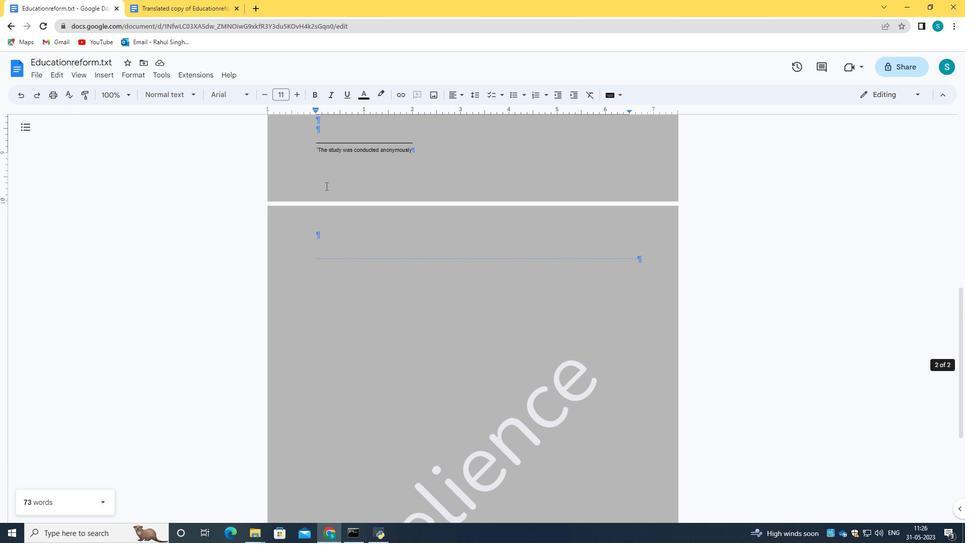
Action: Mouse scrolled (325, 186) with delta (0, 0)
Screenshot: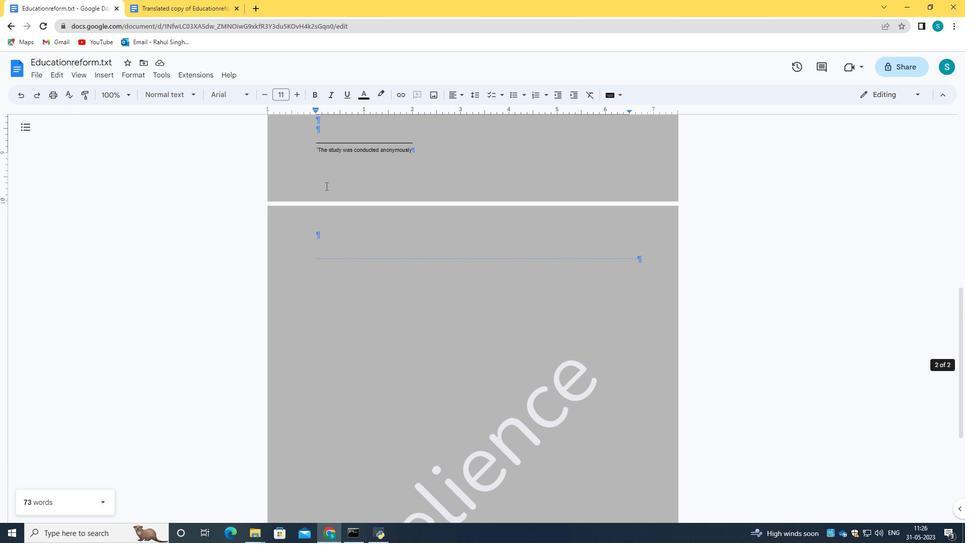 
Action: Mouse moved to (326, 186)
Screenshot: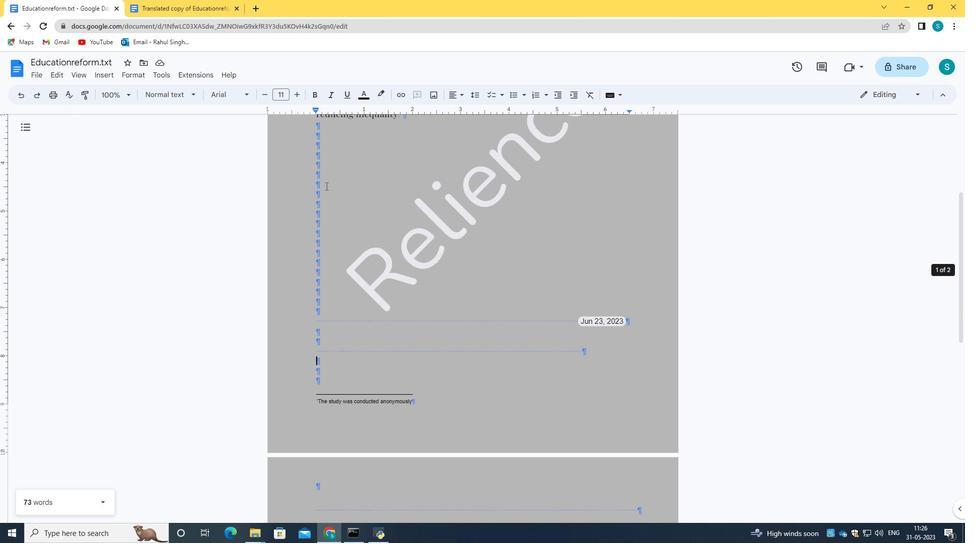 
Action: Mouse scrolled (326, 187) with delta (0, 0)
Screenshot: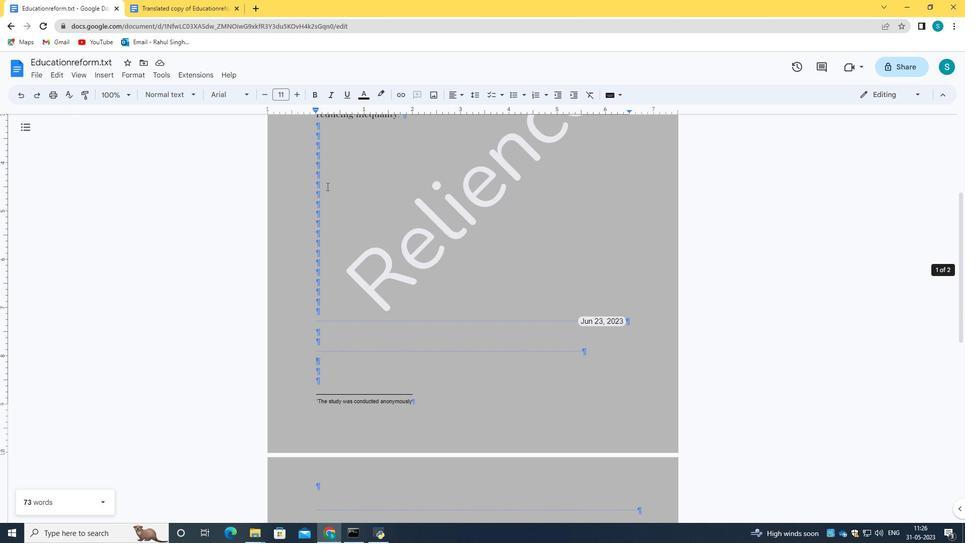 
Action: Mouse scrolled (326, 187) with delta (0, 0)
Screenshot: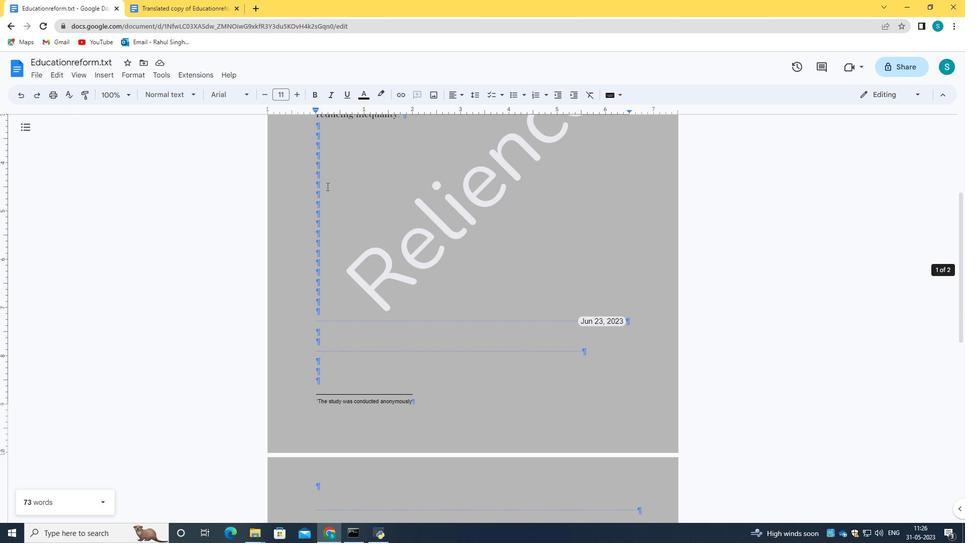 
Action: Mouse scrolled (326, 187) with delta (0, 0)
Screenshot: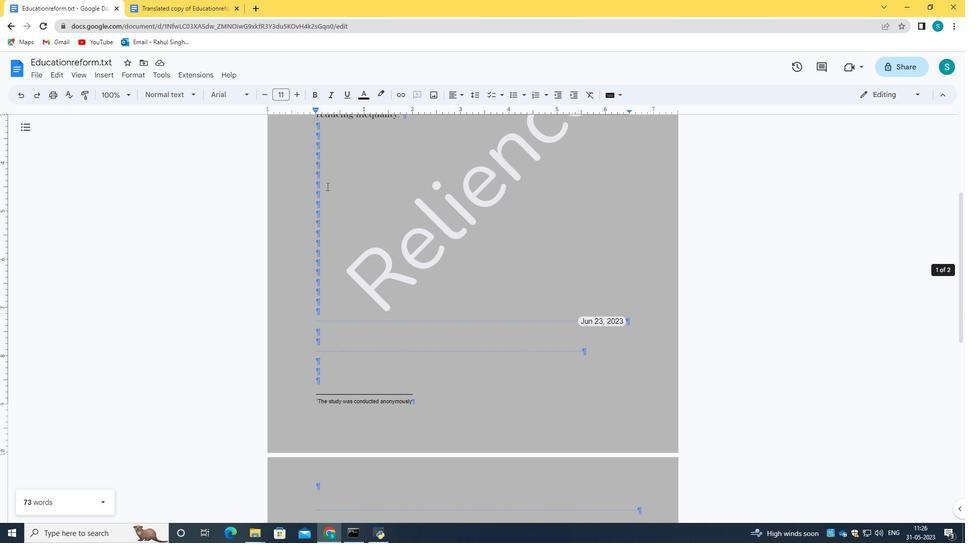 
Action: Mouse scrolled (326, 187) with delta (0, 0)
Screenshot: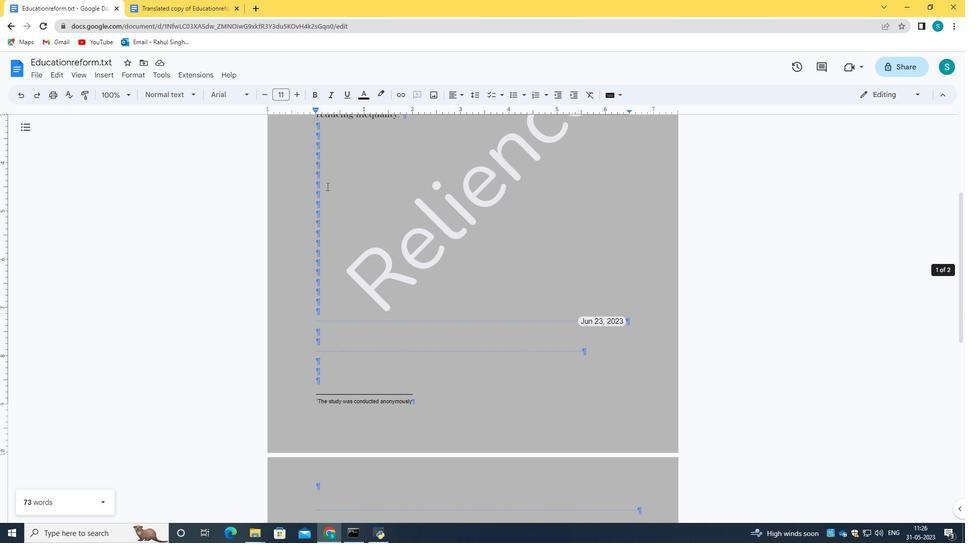 
Action: Mouse scrolled (326, 187) with delta (0, 0)
Screenshot: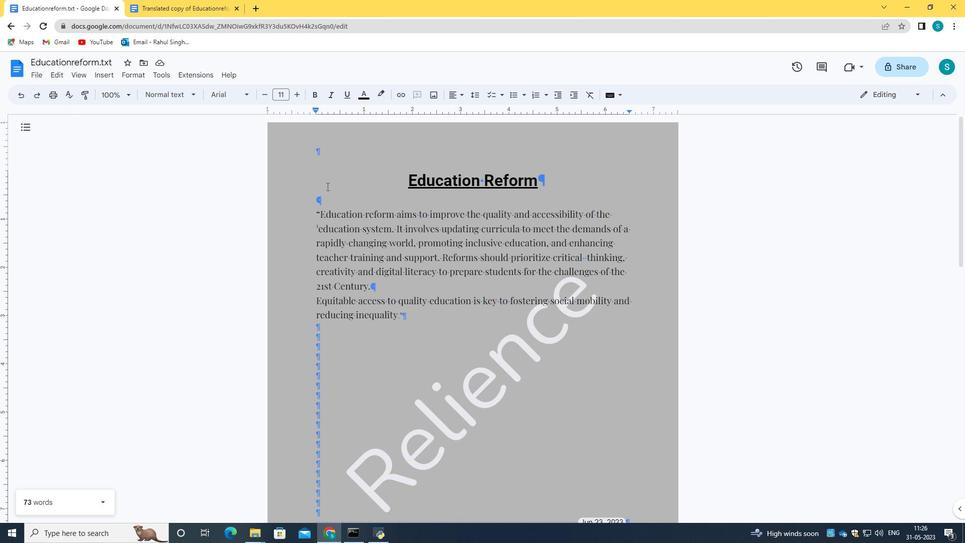 
